 Task:  Click on Golf Select Pick Sheet First name James Last name Lee and  Email softage.7@softage.net Group 1 Scottie Scheffler Group 2 Matthew Fitzpatrick Bonus Golfer Matthew Fitzpatrick Group 3 Sungjae Im Group 4 Hideki Matsuyama #1 Golfer For The Week Hideki Matsuyama Tie-Breaker Score 0 Submit pick sheet
Action: Mouse moved to (466, 341)
Screenshot: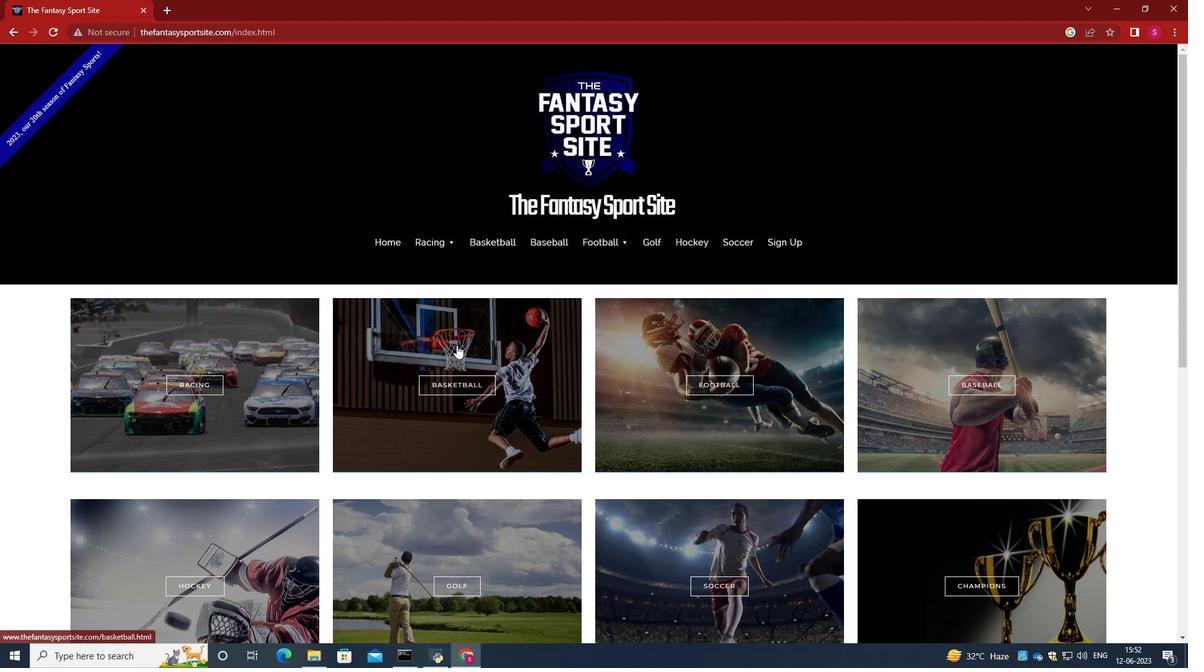 
Action: Mouse scrolled (466, 341) with delta (0, 0)
Screenshot: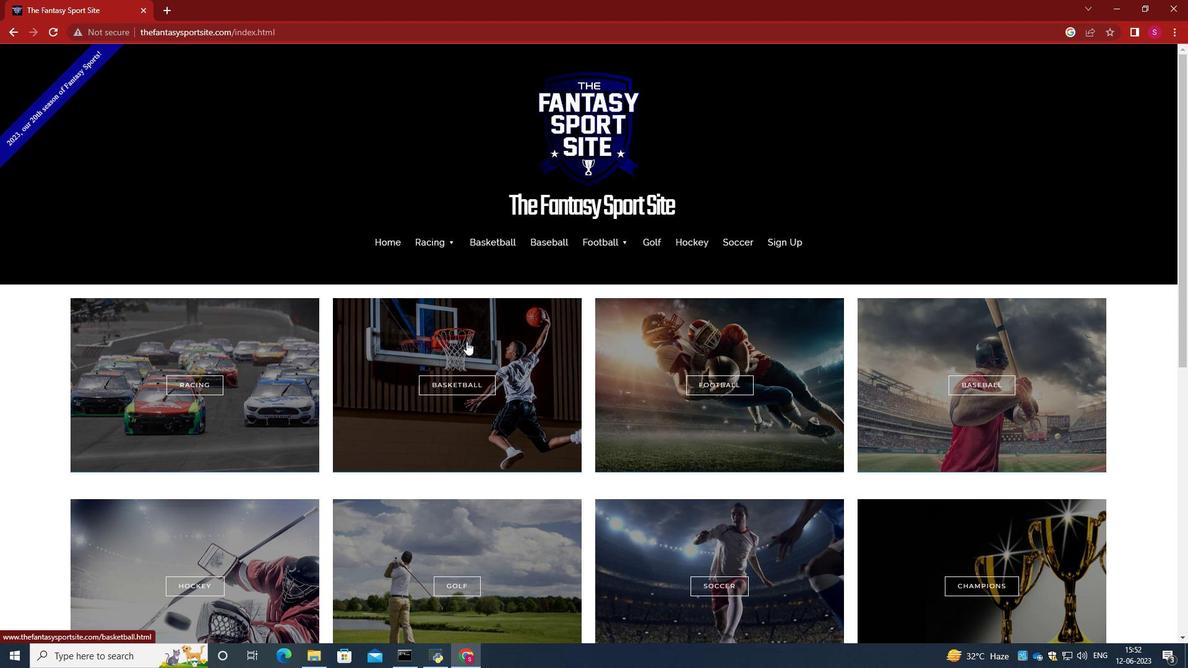 
Action: Mouse moved to (466, 341)
Screenshot: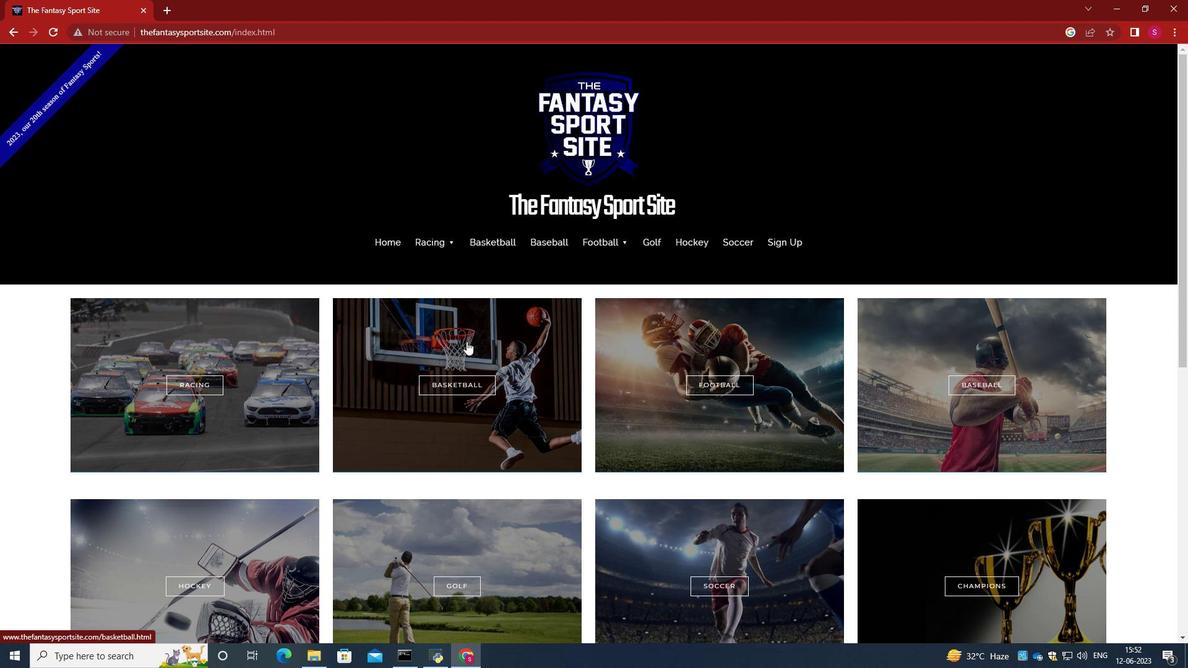 
Action: Mouse scrolled (466, 341) with delta (0, 0)
Screenshot: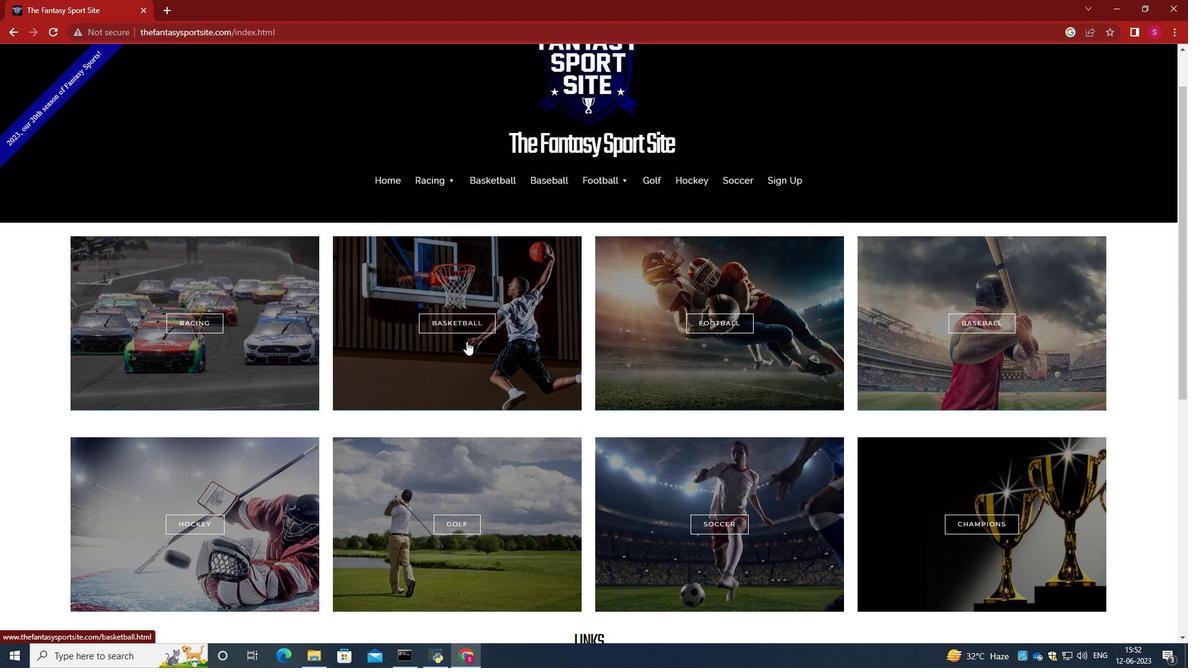 
Action: Mouse scrolled (466, 341) with delta (0, 0)
Screenshot: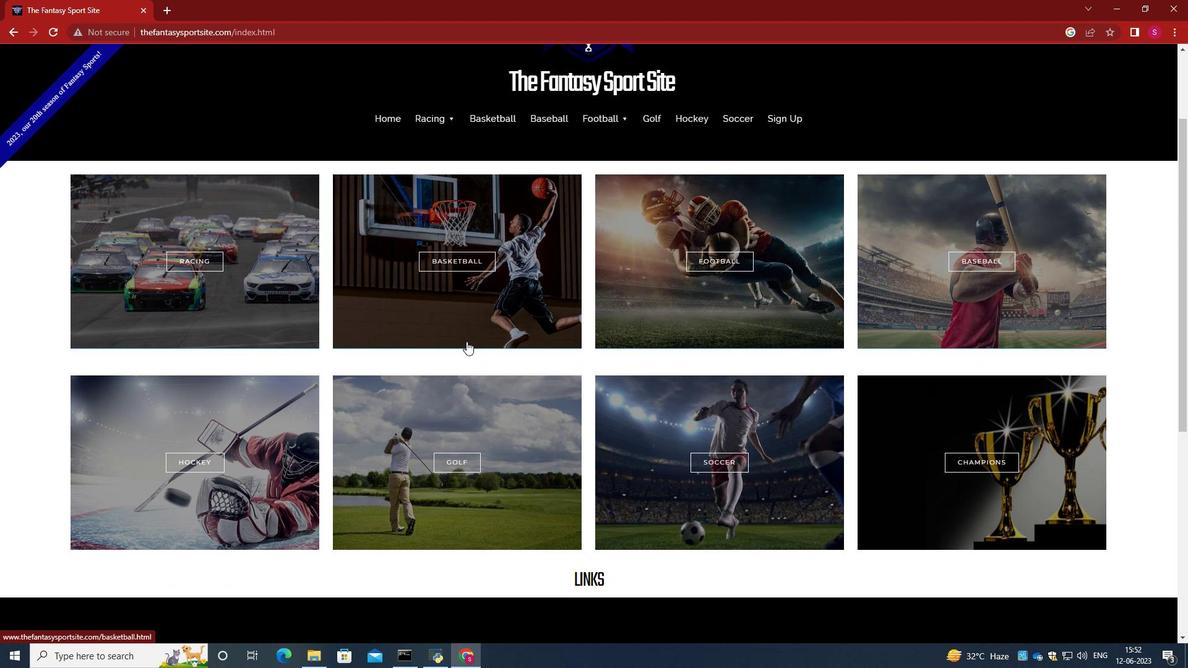 
Action: Mouse moved to (460, 404)
Screenshot: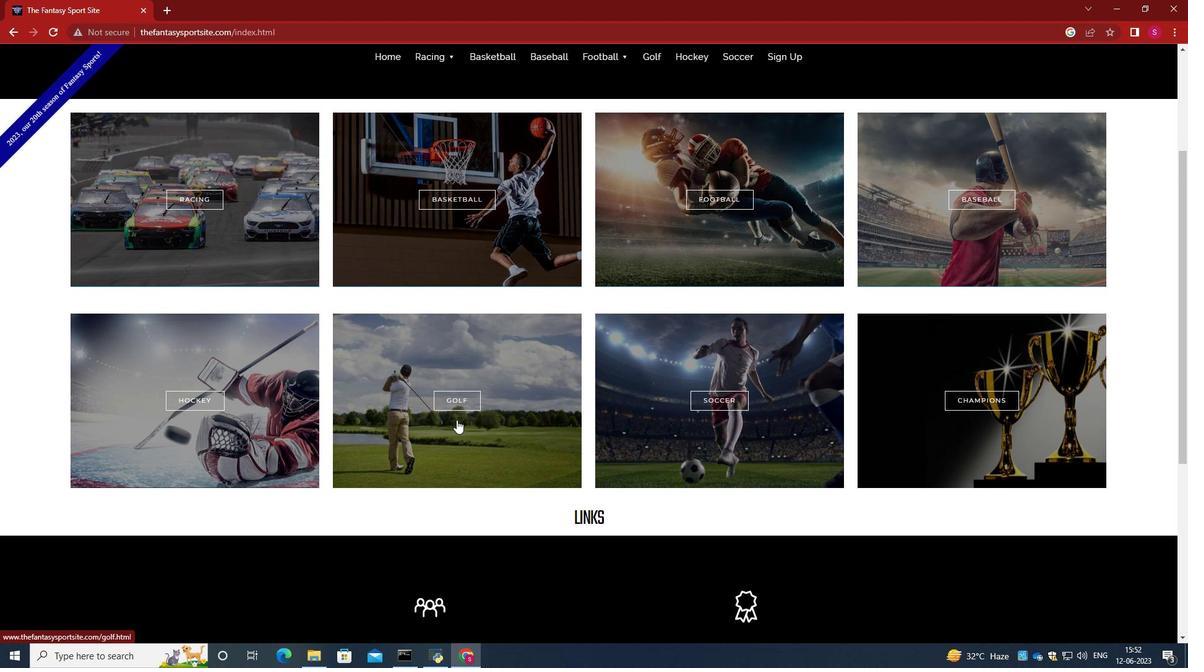 
Action: Mouse pressed left at (460, 404)
Screenshot: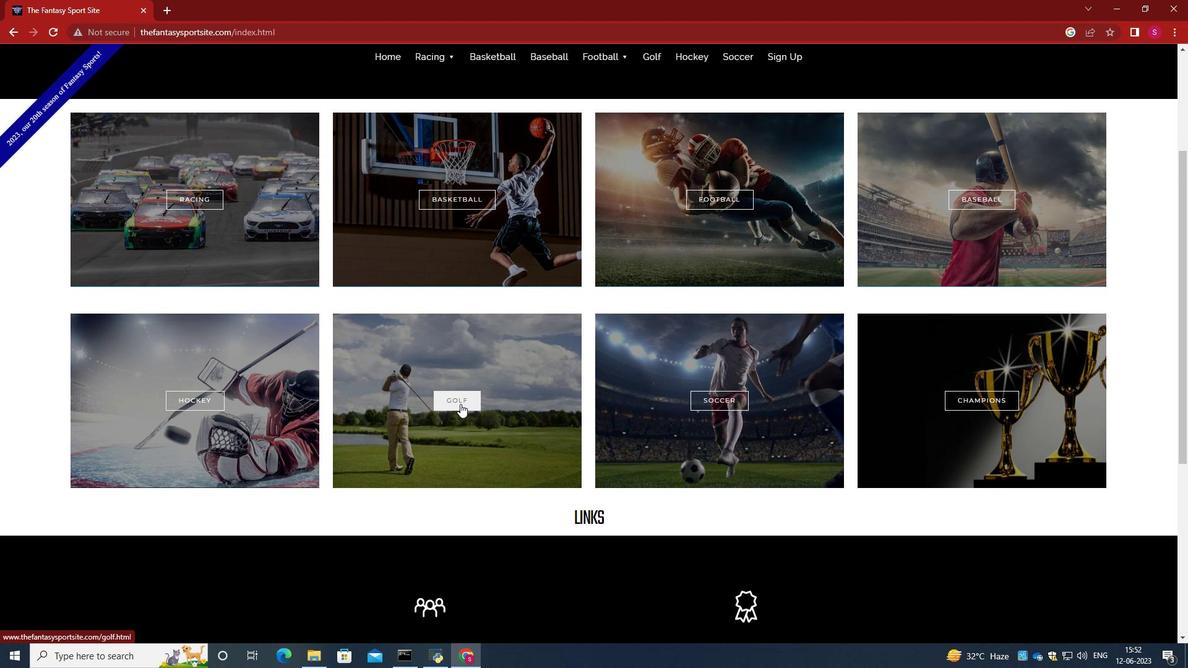 
Action: Mouse moved to (529, 341)
Screenshot: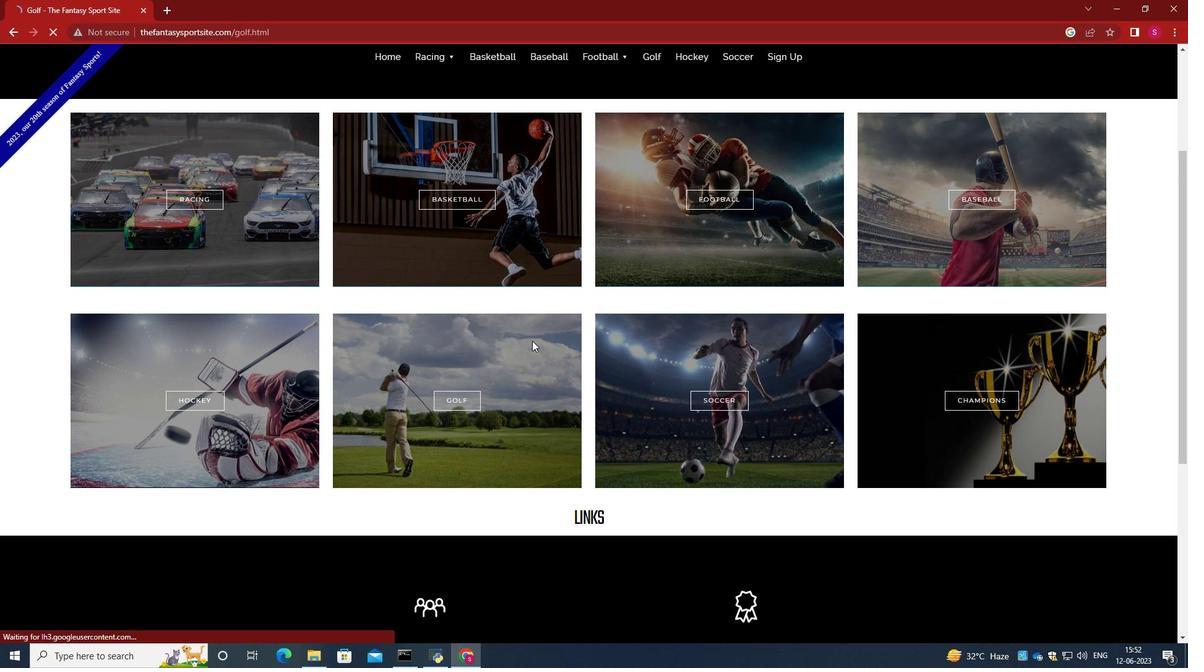 
Action: Mouse scrolled (529, 340) with delta (0, 0)
Screenshot: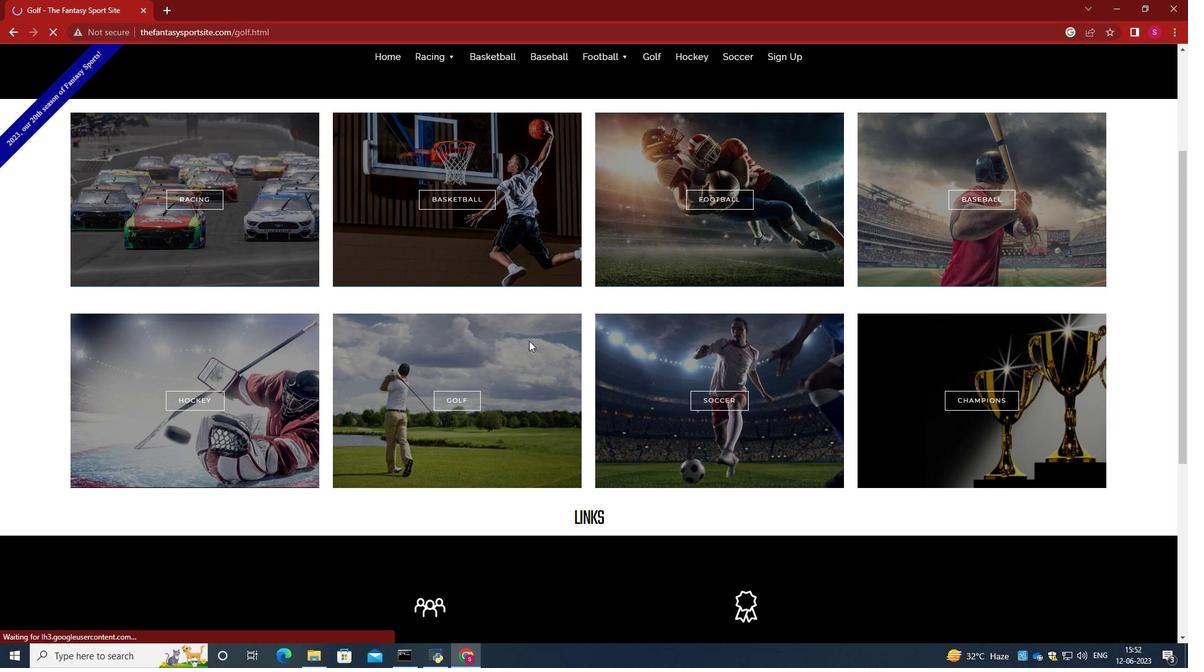 
Action: Mouse scrolled (529, 340) with delta (0, 0)
Screenshot: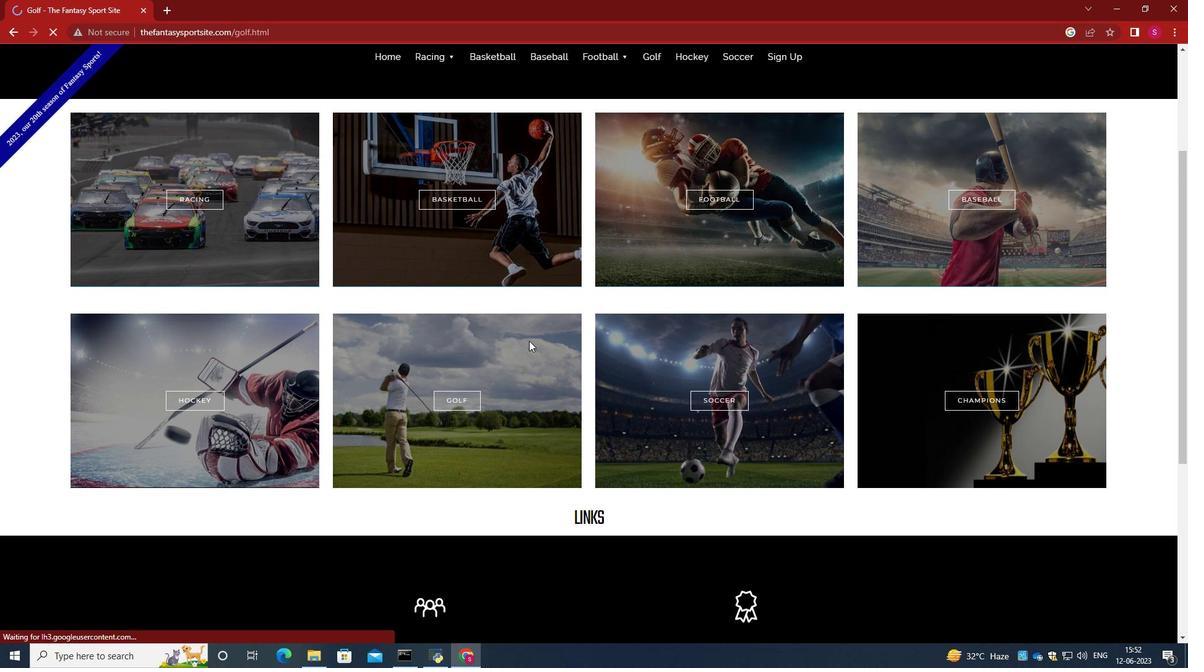 
Action: Mouse moved to (529, 342)
Screenshot: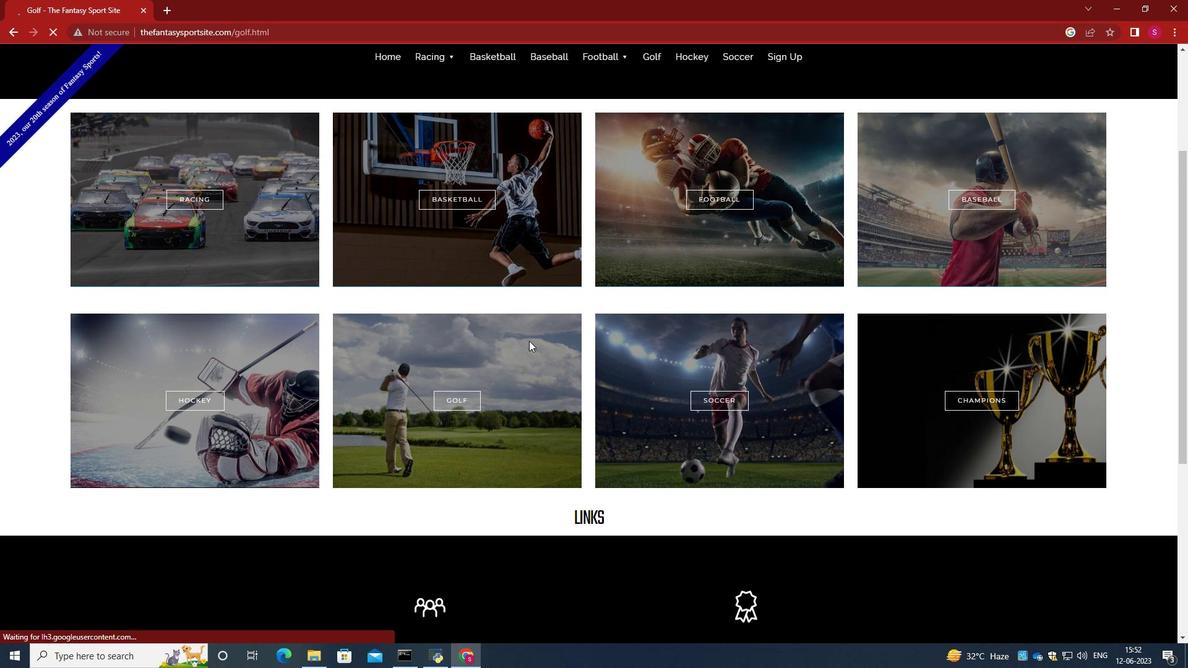
Action: Mouse scrolled (529, 342) with delta (0, 0)
Screenshot: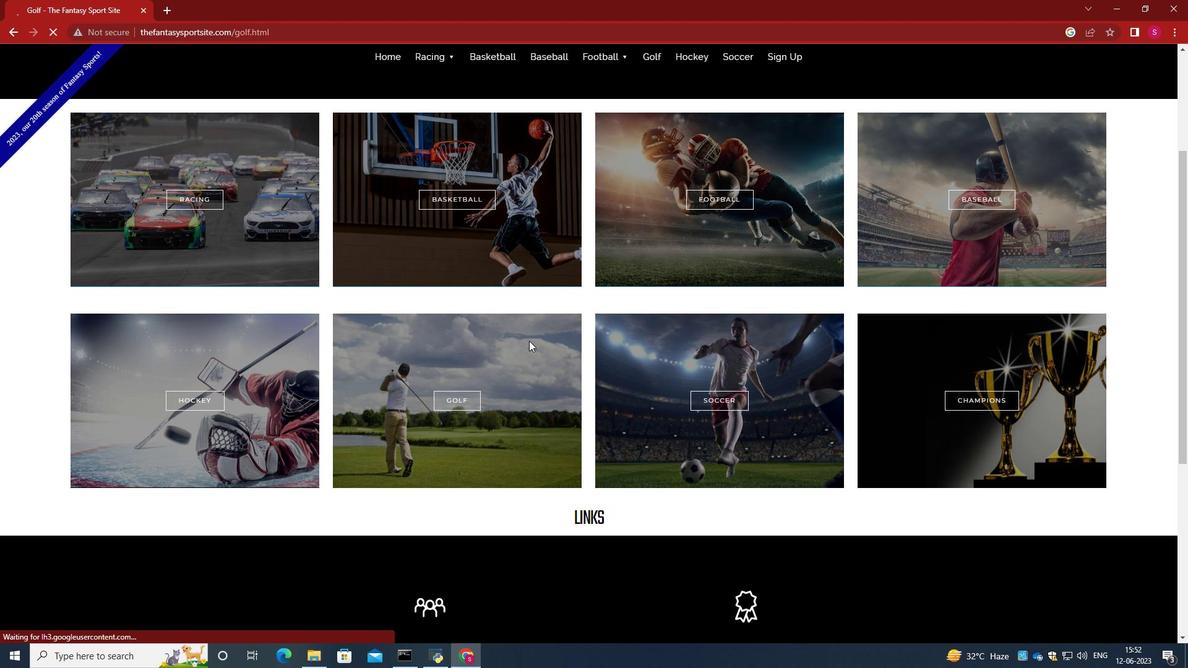 
Action: Mouse scrolled (529, 342) with delta (0, 0)
Screenshot: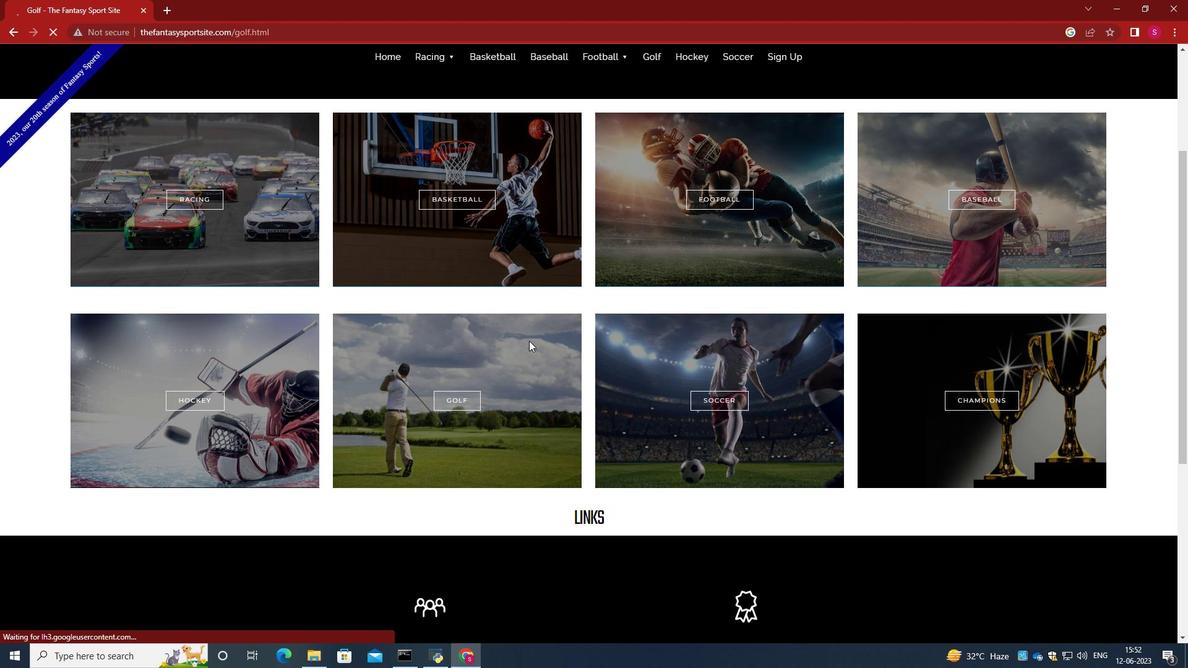 
Action: Mouse scrolled (529, 342) with delta (0, 0)
Screenshot: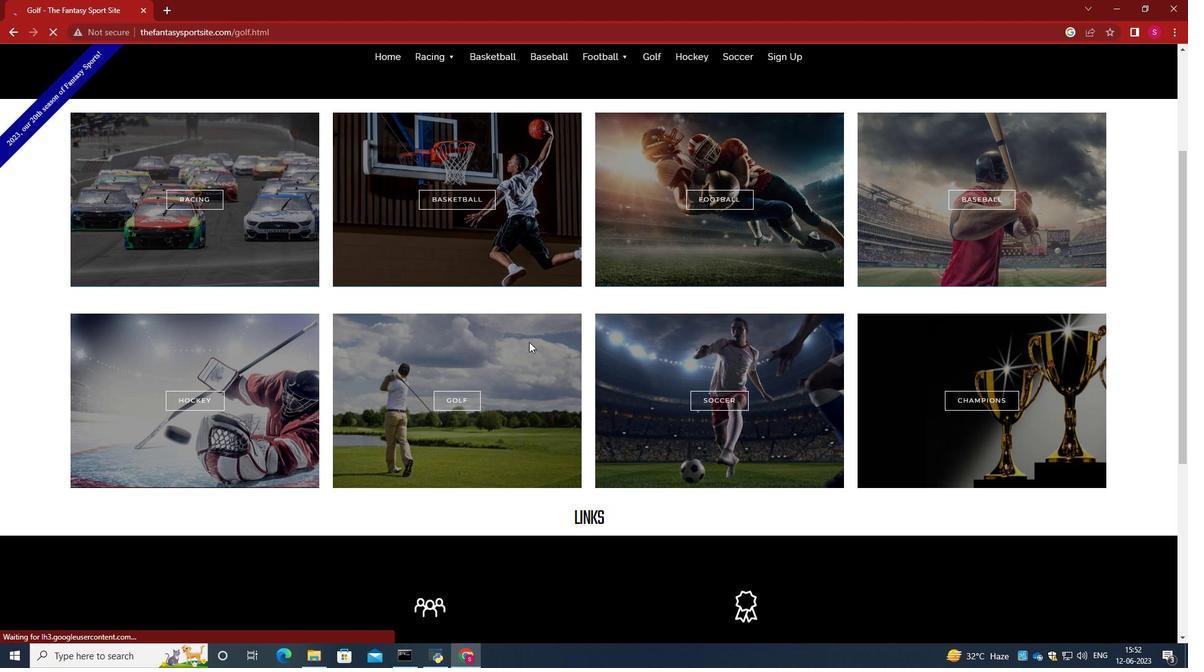 
Action: Mouse moved to (526, 262)
Screenshot: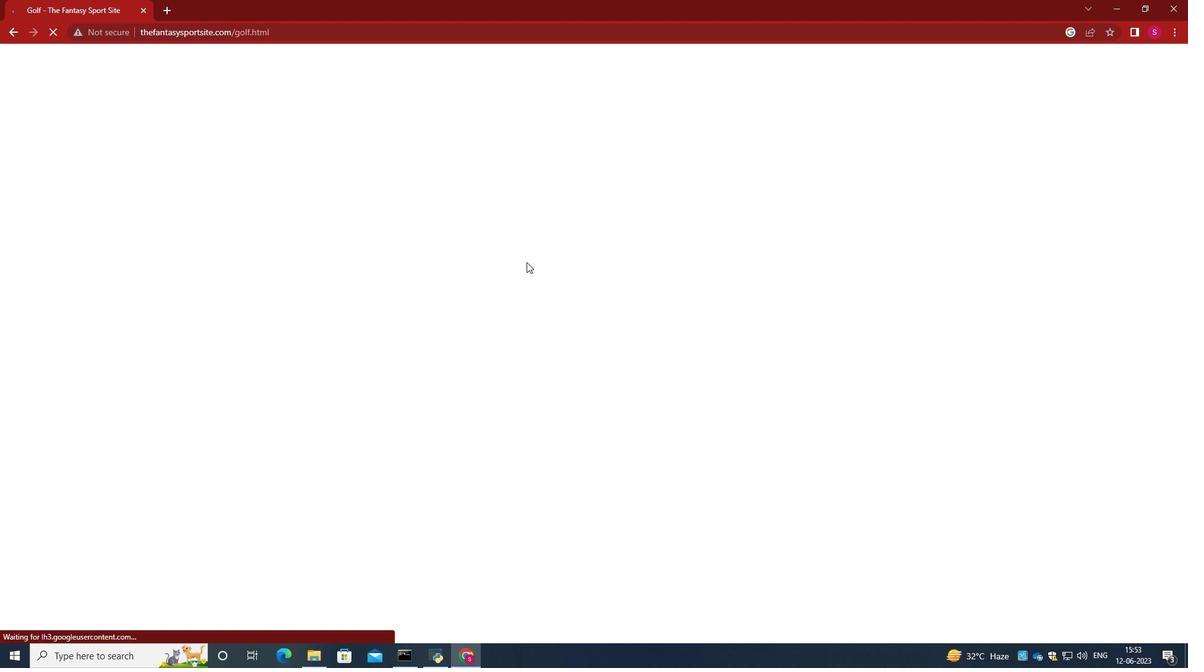 
Action: Mouse scrolled (526, 261) with delta (0, 0)
Screenshot: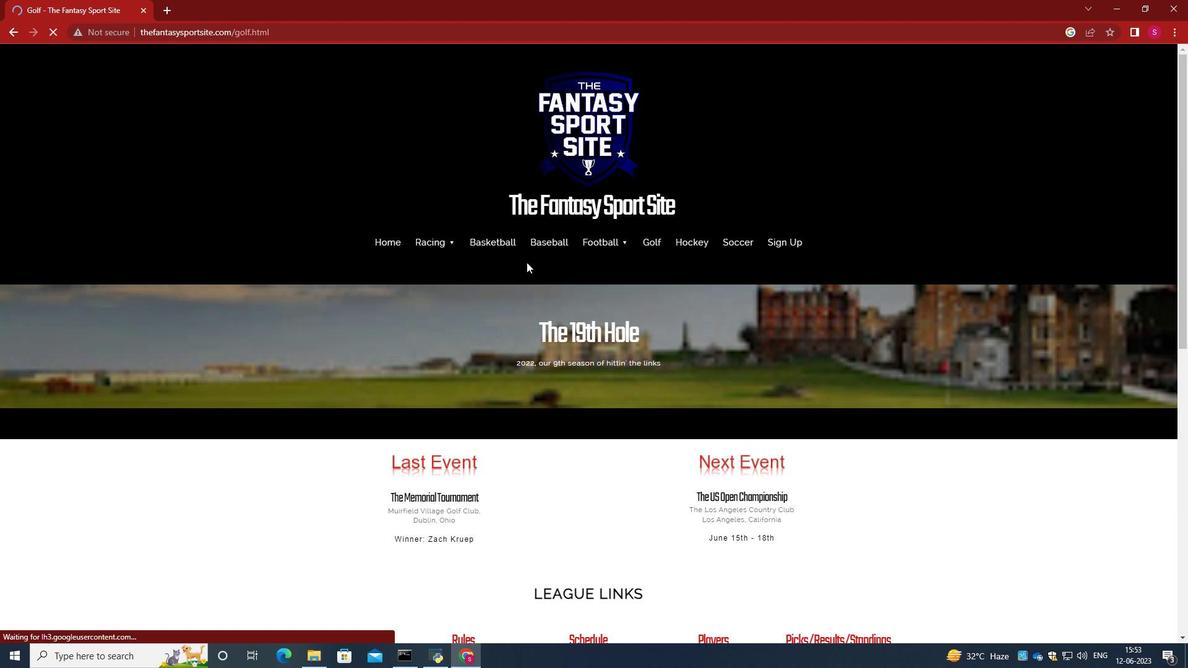 
Action: Mouse scrolled (526, 261) with delta (0, 0)
Screenshot: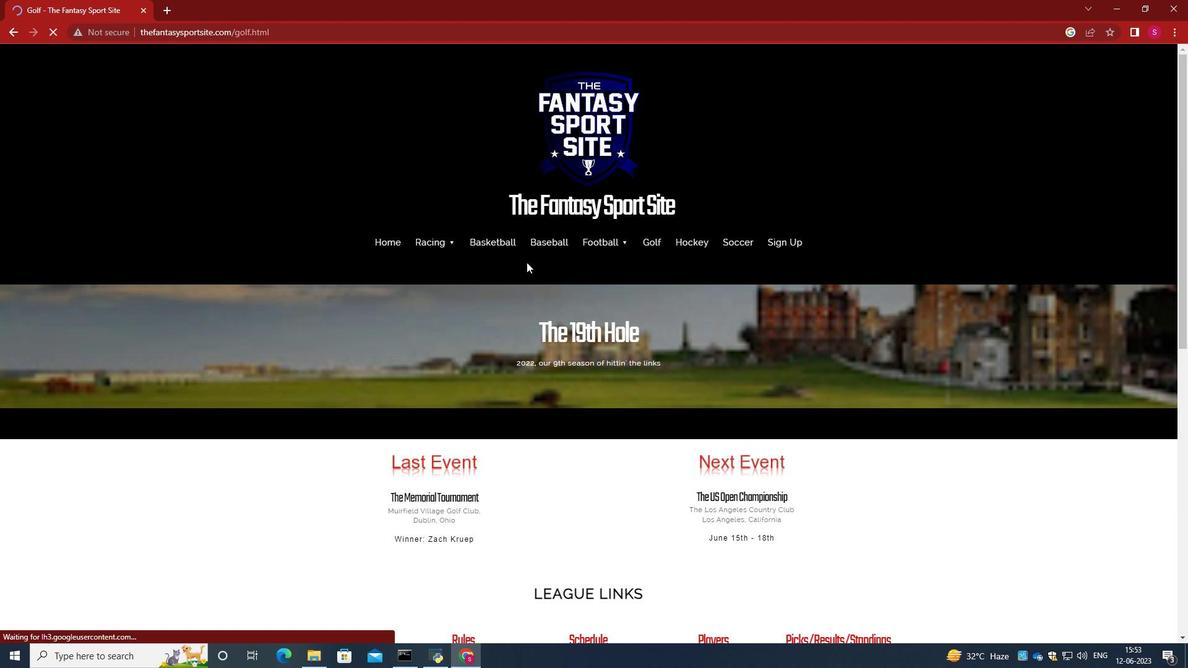 
Action: Mouse scrolled (526, 261) with delta (0, 0)
Screenshot: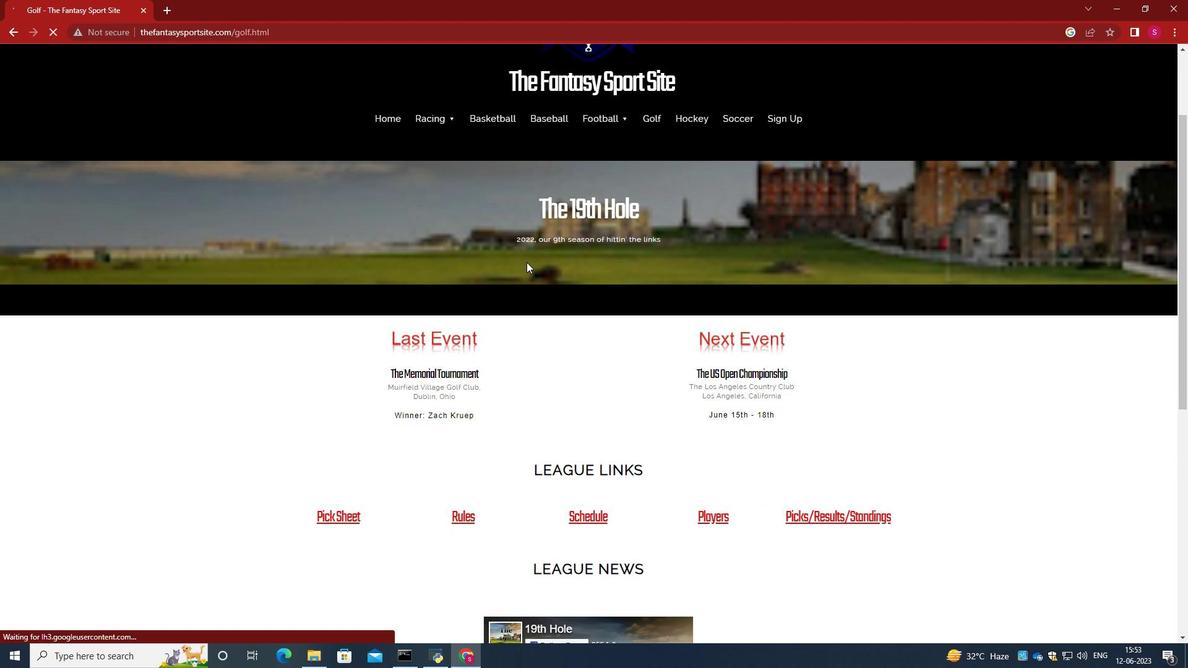 
Action: Mouse scrolled (526, 261) with delta (0, 0)
Screenshot: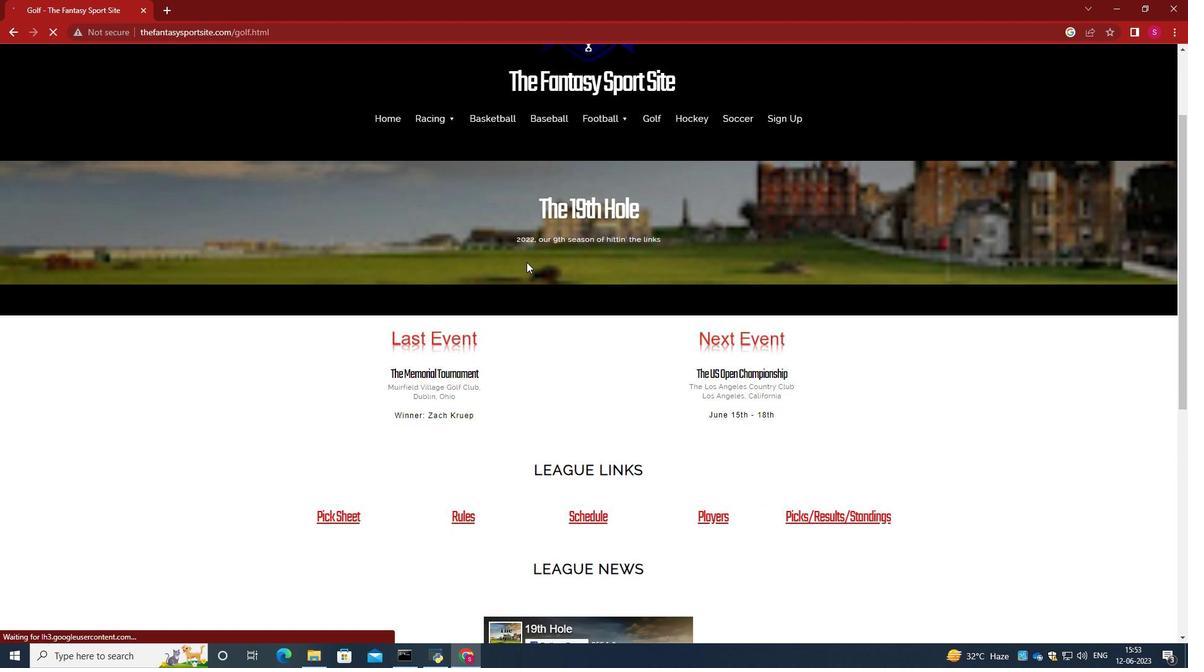 
Action: Mouse scrolled (526, 261) with delta (0, 0)
Screenshot: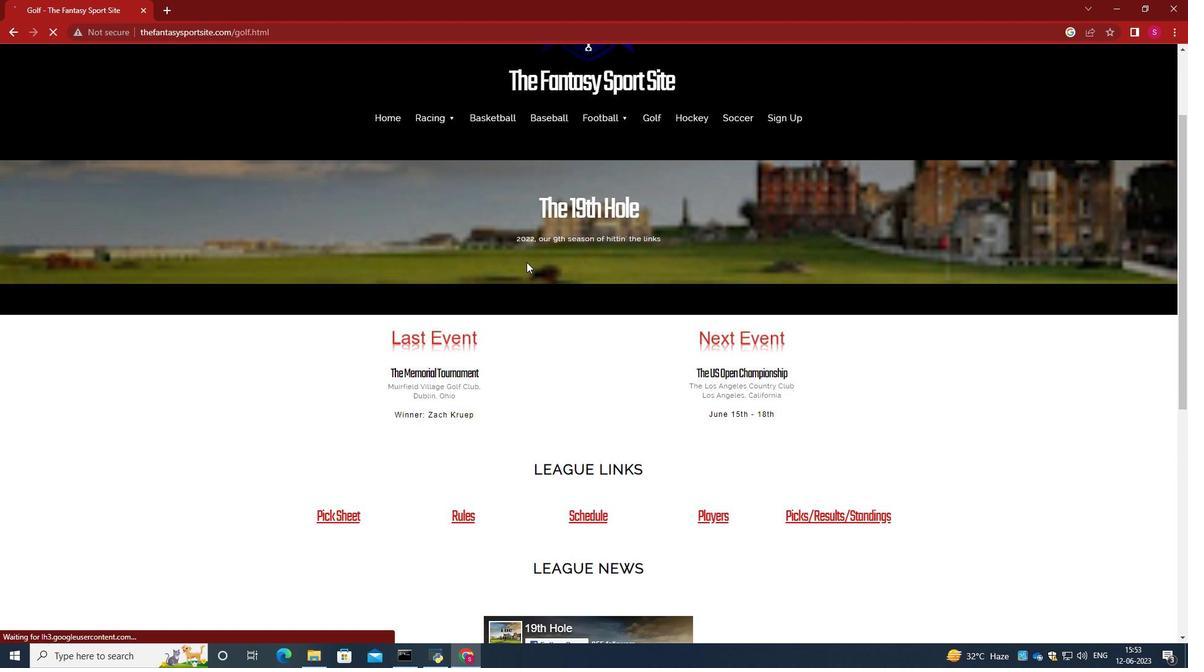 
Action: Mouse scrolled (526, 261) with delta (0, 0)
Screenshot: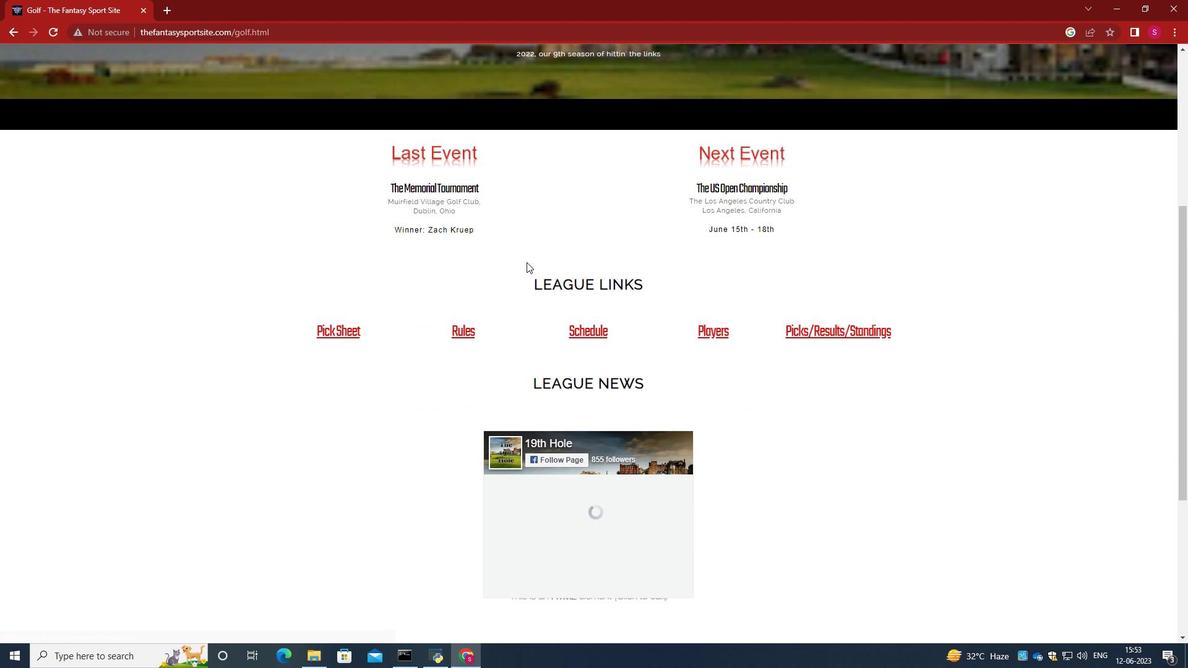 
Action: Mouse scrolled (526, 261) with delta (0, 0)
Screenshot: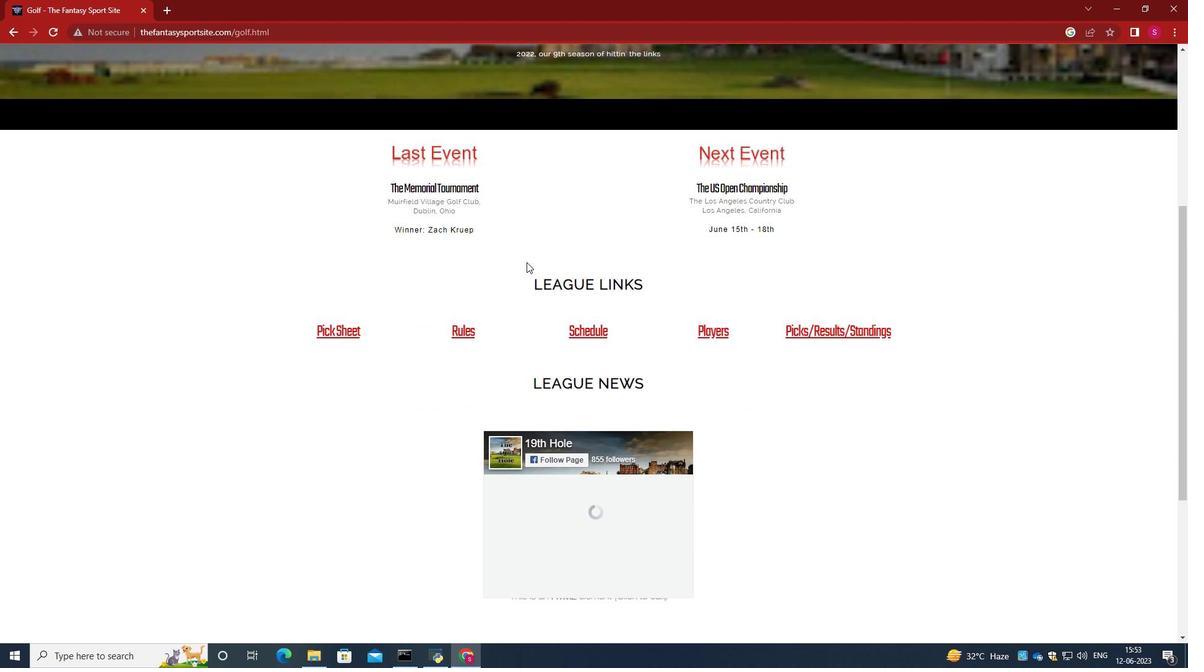 
Action: Mouse moved to (335, 210)
Screenshot: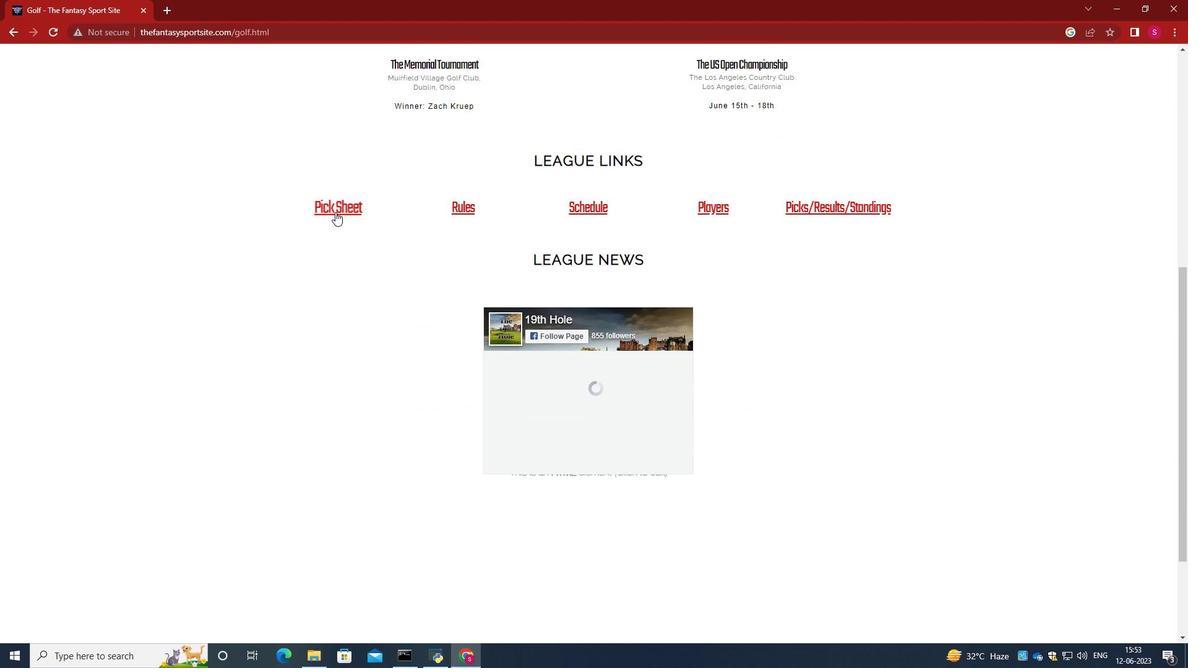 
Action: Mouse pressed left at (335, 210)
Screenshot: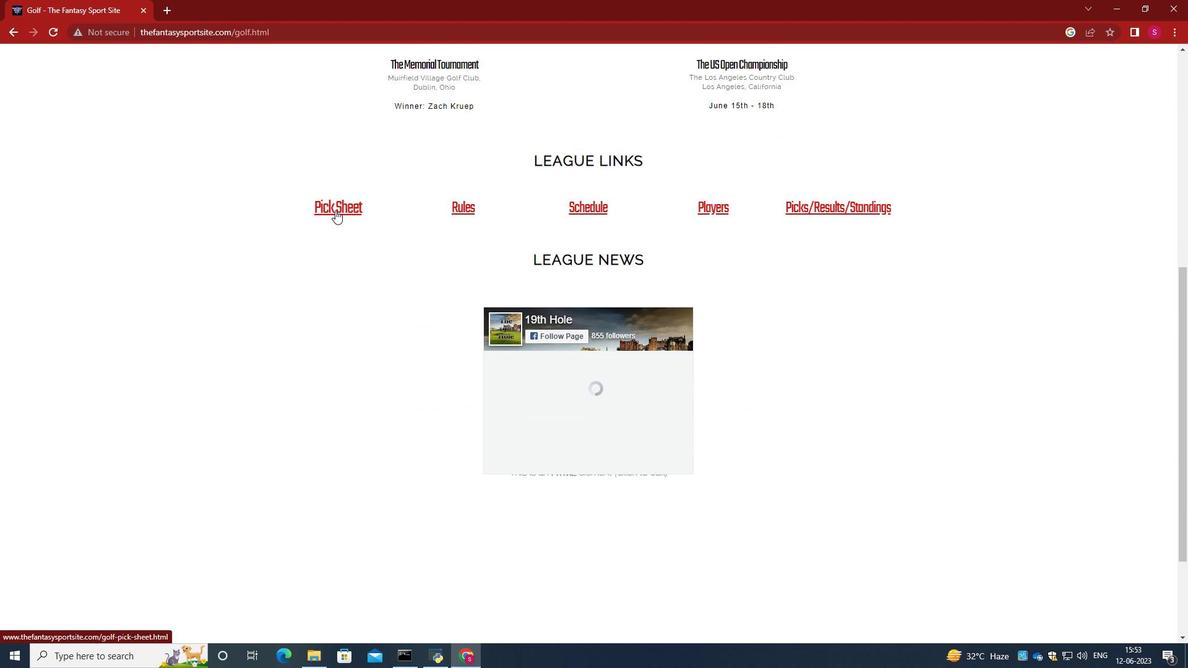 
Action: Mouse moved to (544, 230)
Screenshot: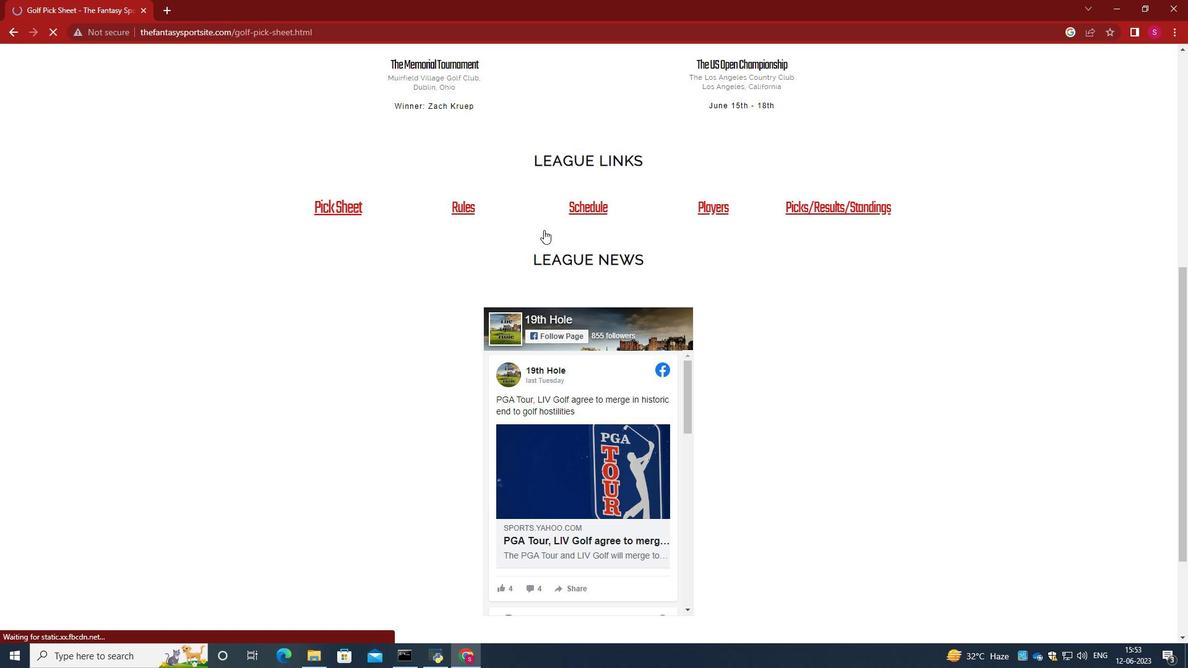 
Action: Mouse scrolled (544, 230) with delta (0, 0)
Screenshot: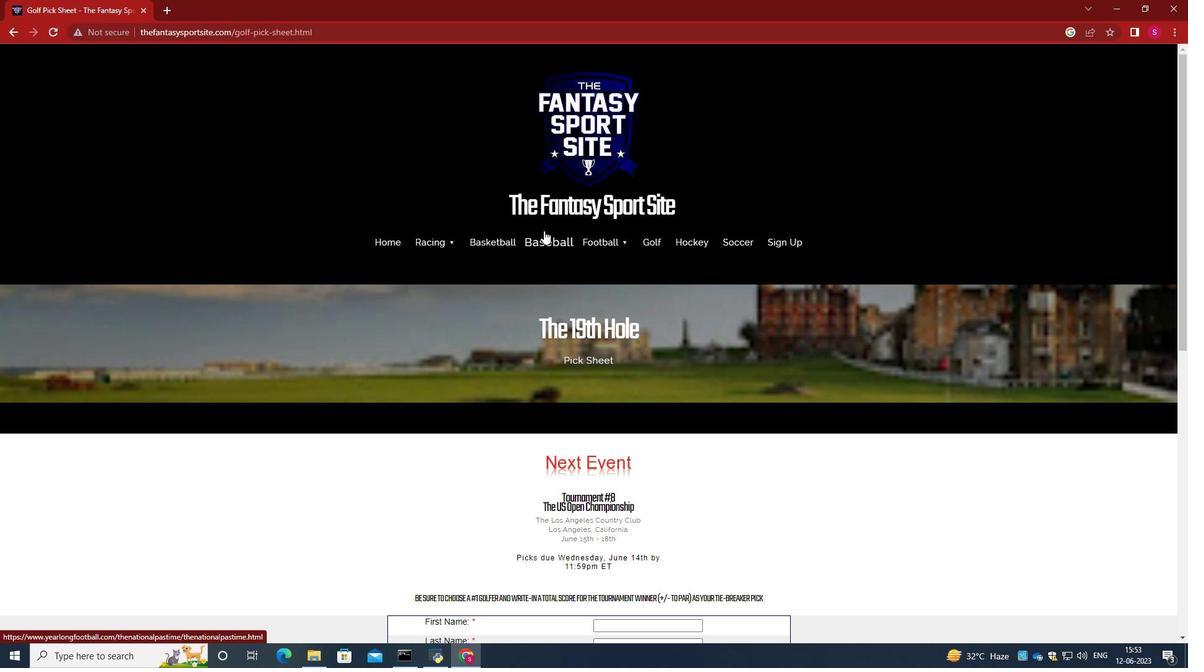 
Action: Mouse scrolled (544, 230) with delta (0, 0)
Screenshot: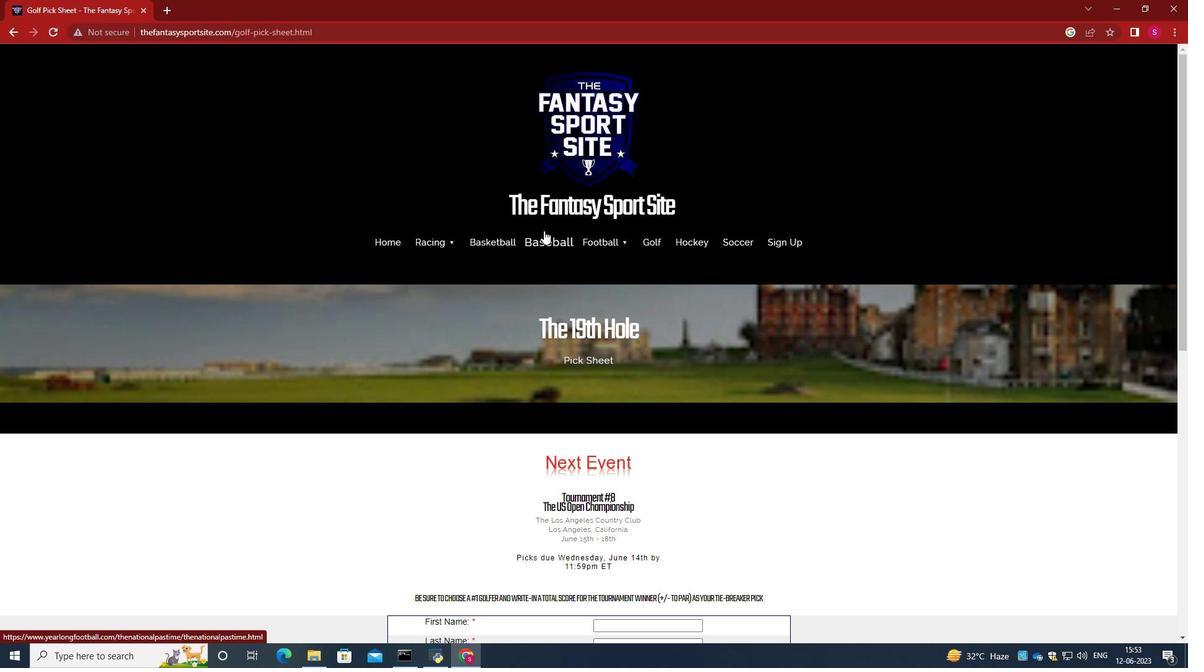 
Action: Mouse scrolled (544, 230) with delta (0, 0)
Screenshot: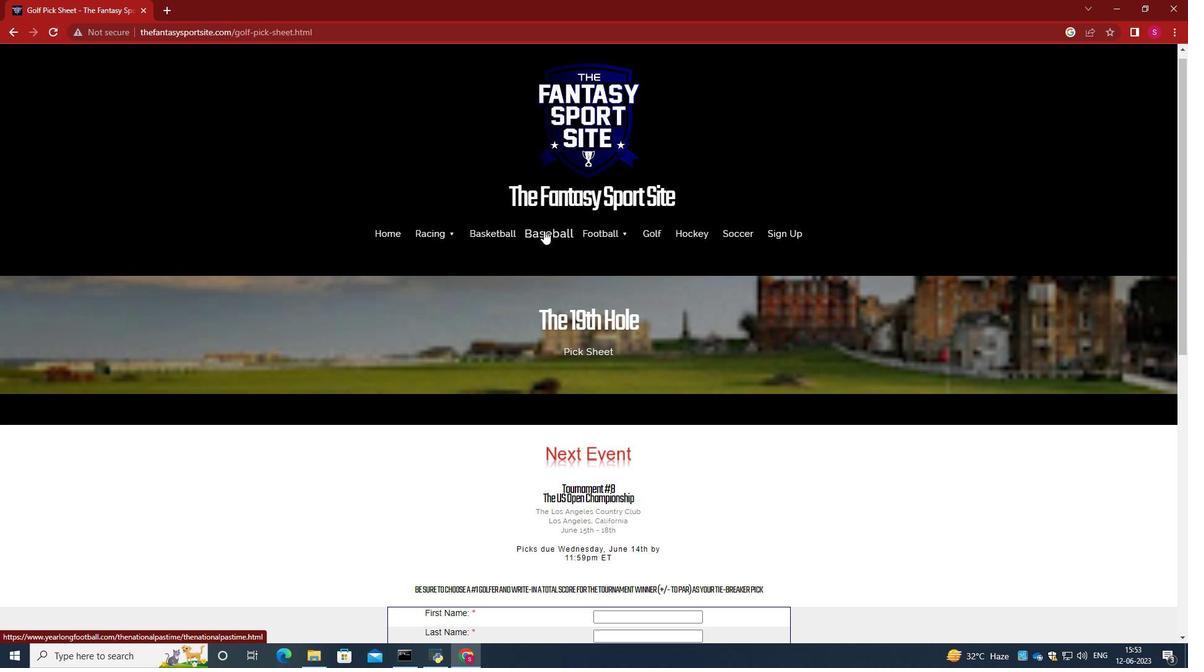 
Action: Mouse scrolled (544, 230) with delta (0, 0)
Screenshot: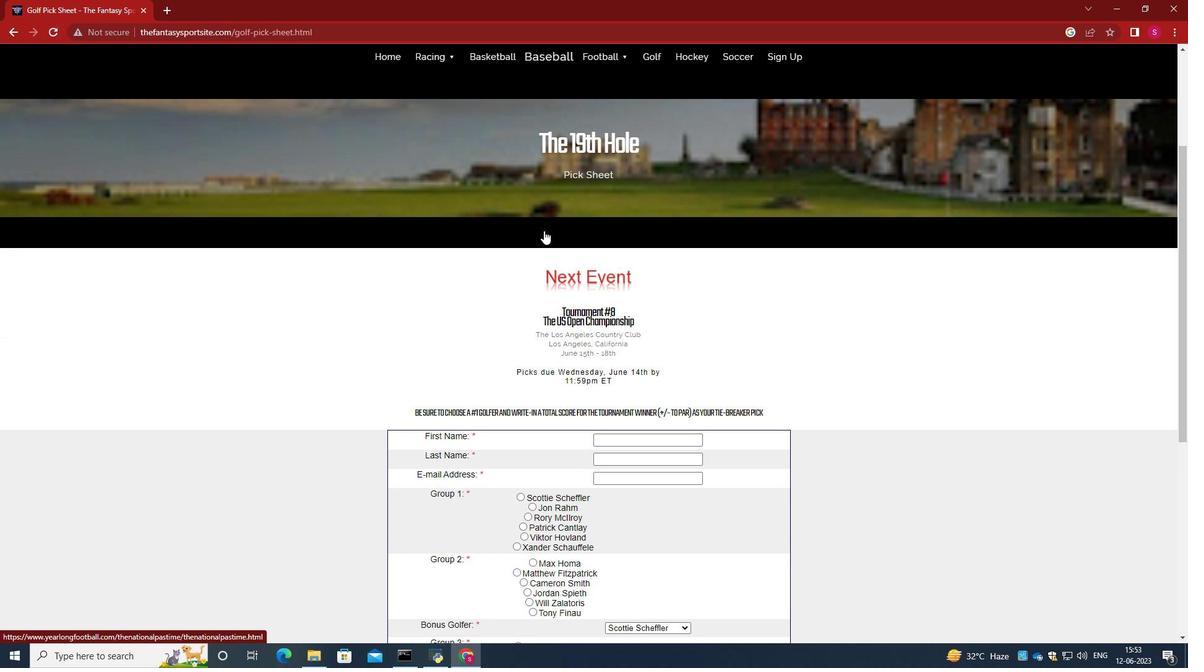 
Action: Mouse scrolled (544, 230) with delta (0, 0)
Screenshot: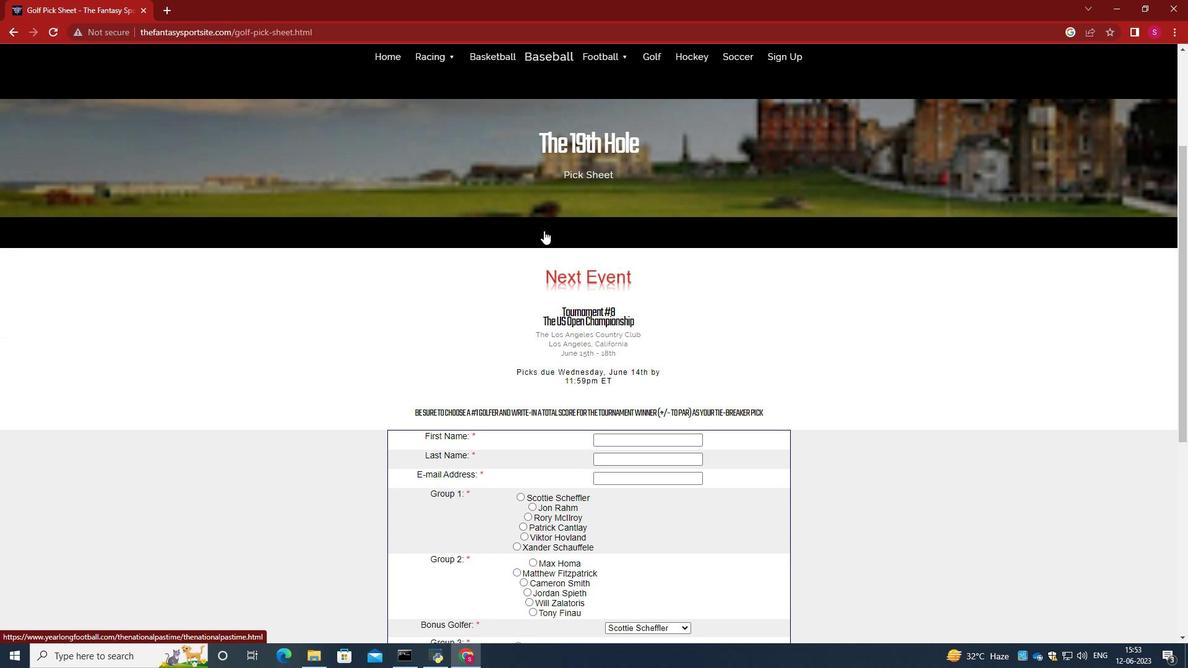 
Action: Mouse moved to (636, 318)
Screenshot: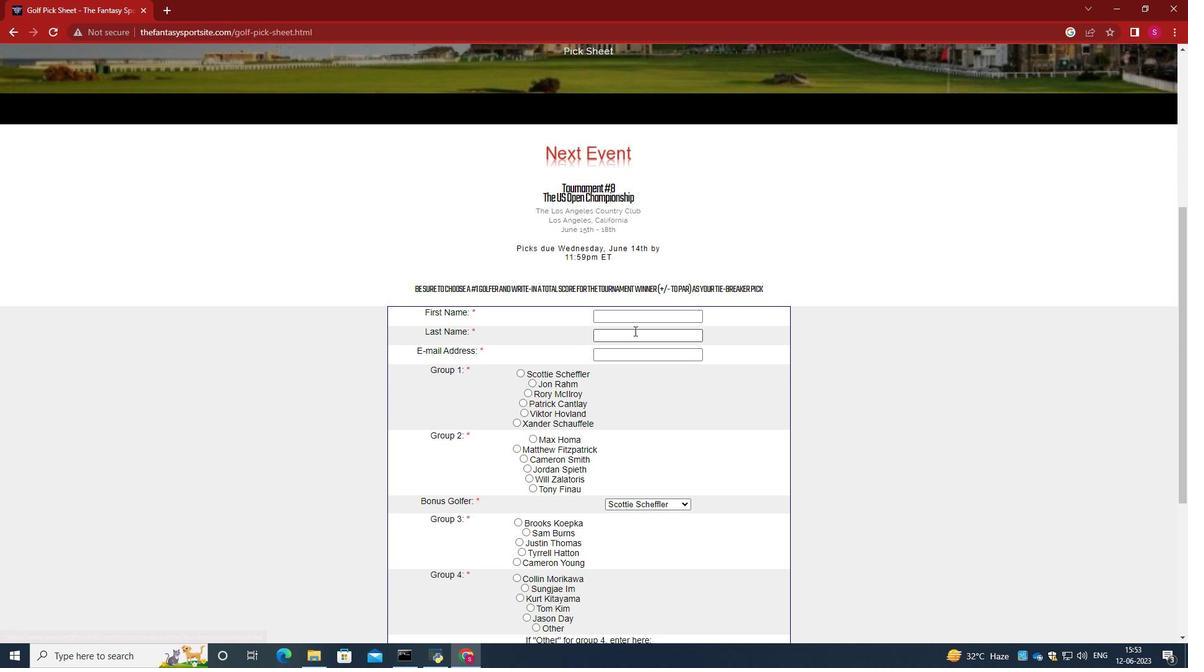 
Action: Mouse pressed left at (636, 318)
Screenshot: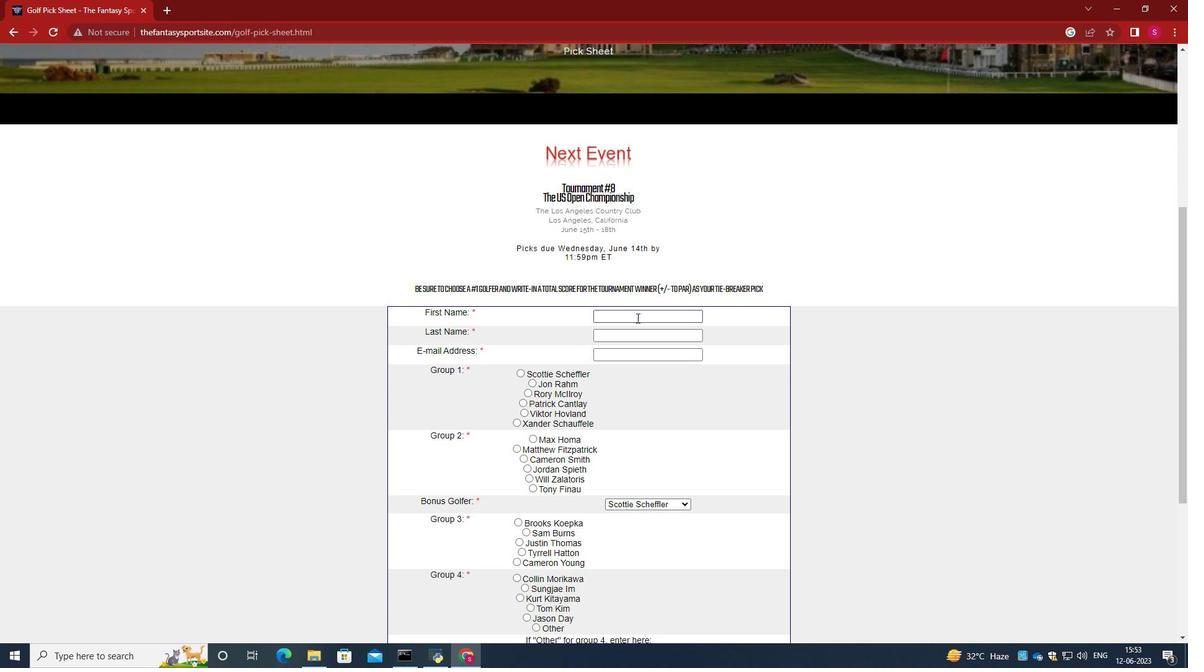 
Action: Key pressed <Key.caps_lock>J<Key.caps_lock>ames<Key.tab><Key.caps_lock>L<Key.caps_lock>ee<Key.tab>softage.7<Key.shift>@softage.net
Screenshot: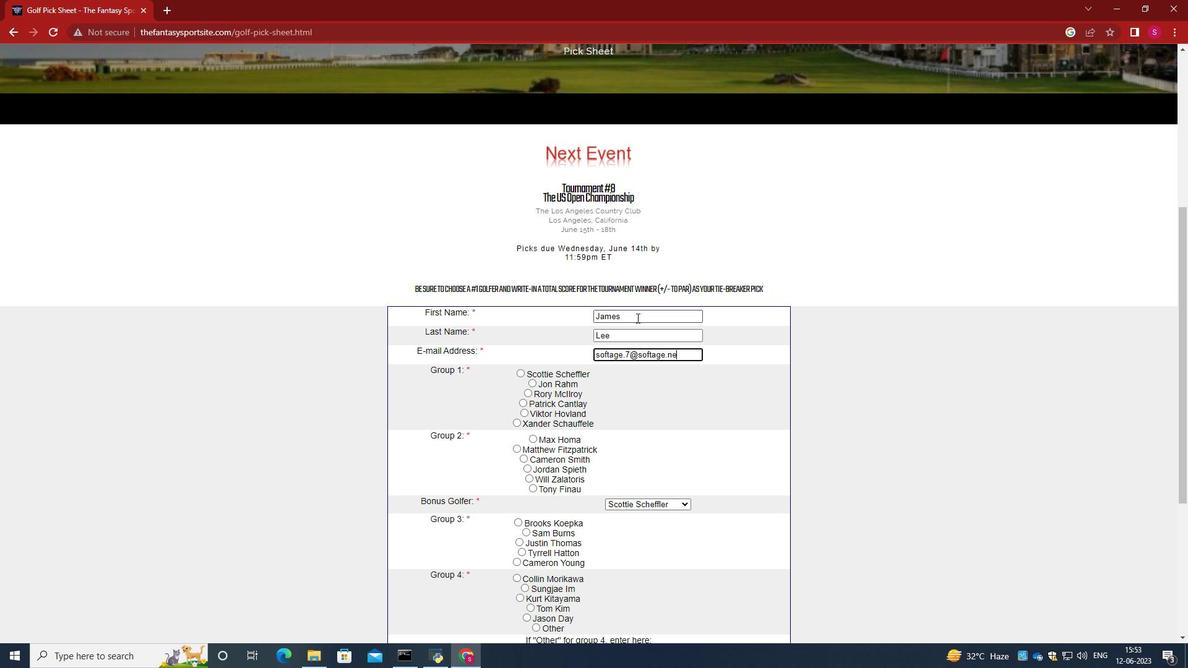 
Action: Mouse moved to (678, 407)
Screenshot: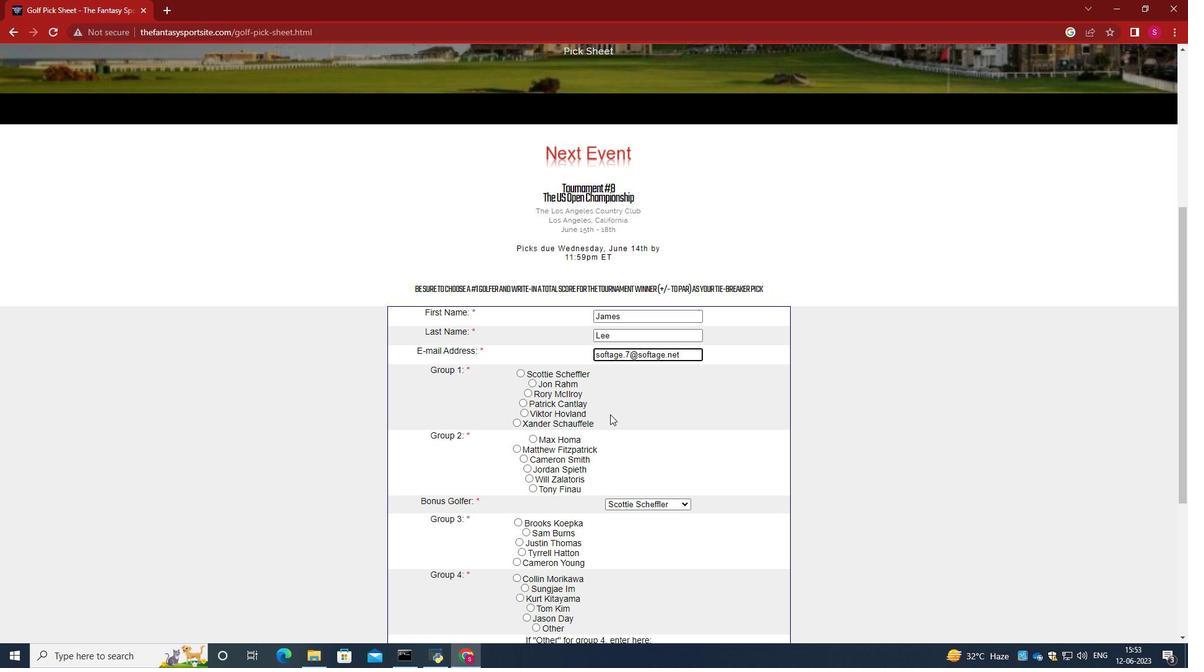 
Action: Mouse pressed left at (678, 407)
Screenshot: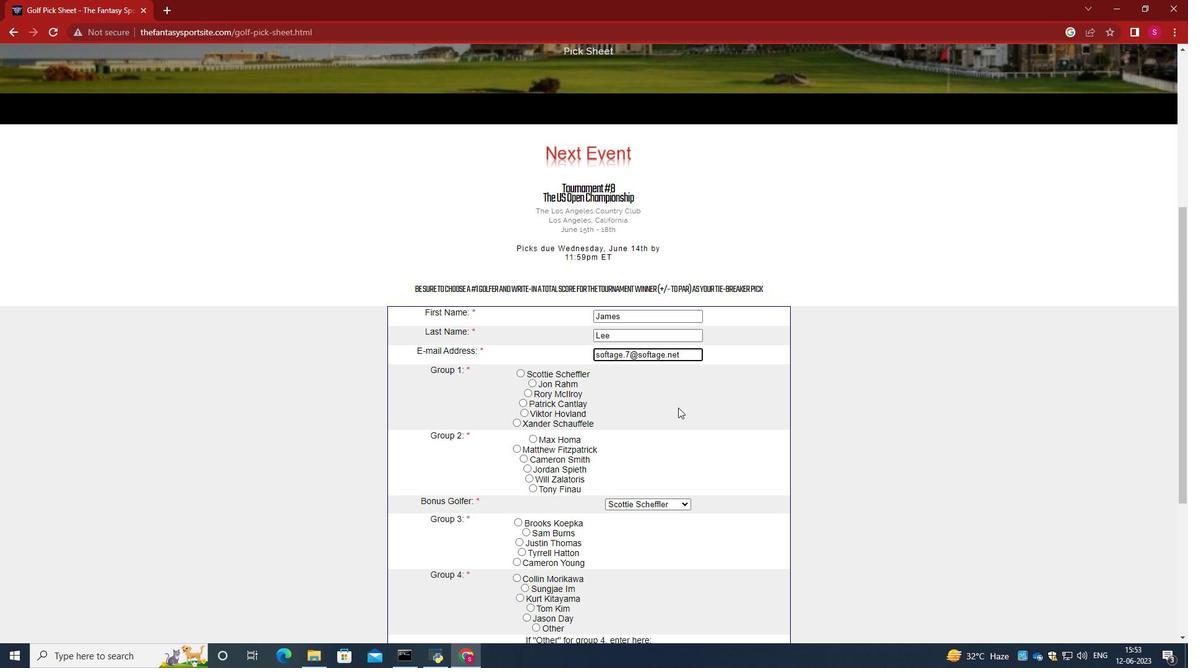 
Action: Mouse moved to (525, 373)
Screenshot: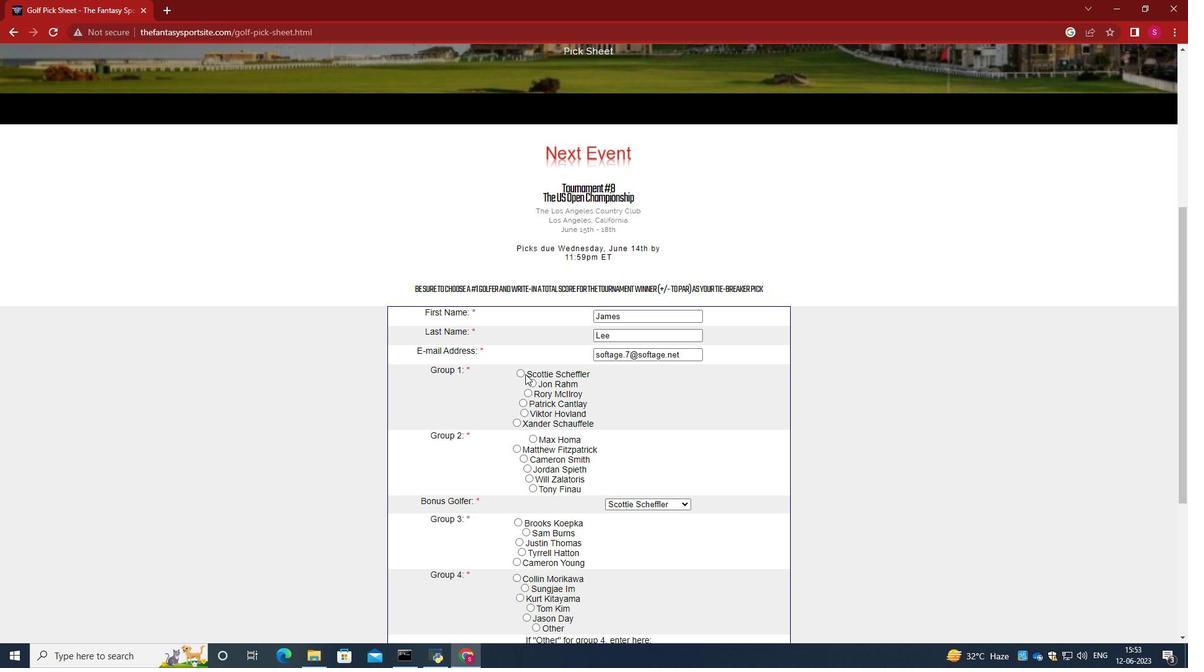 
Action: Mouse pressed left at (525, 373)
Screenshot: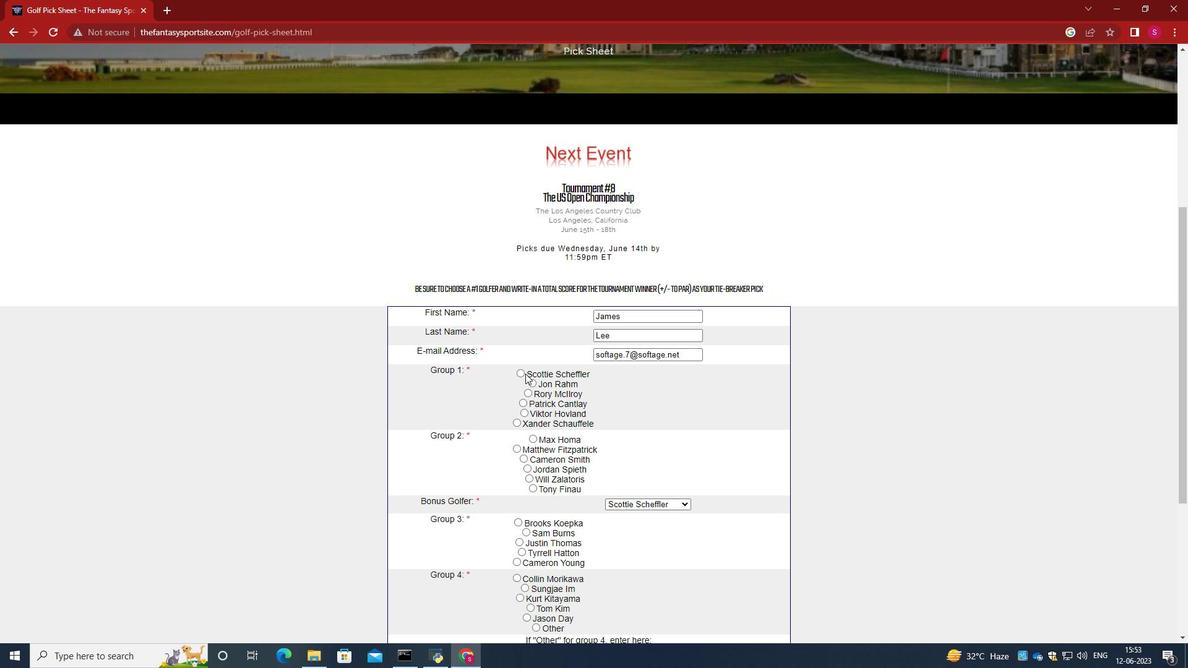 
Action: Mouse moved to (607, 409)
Screenshot: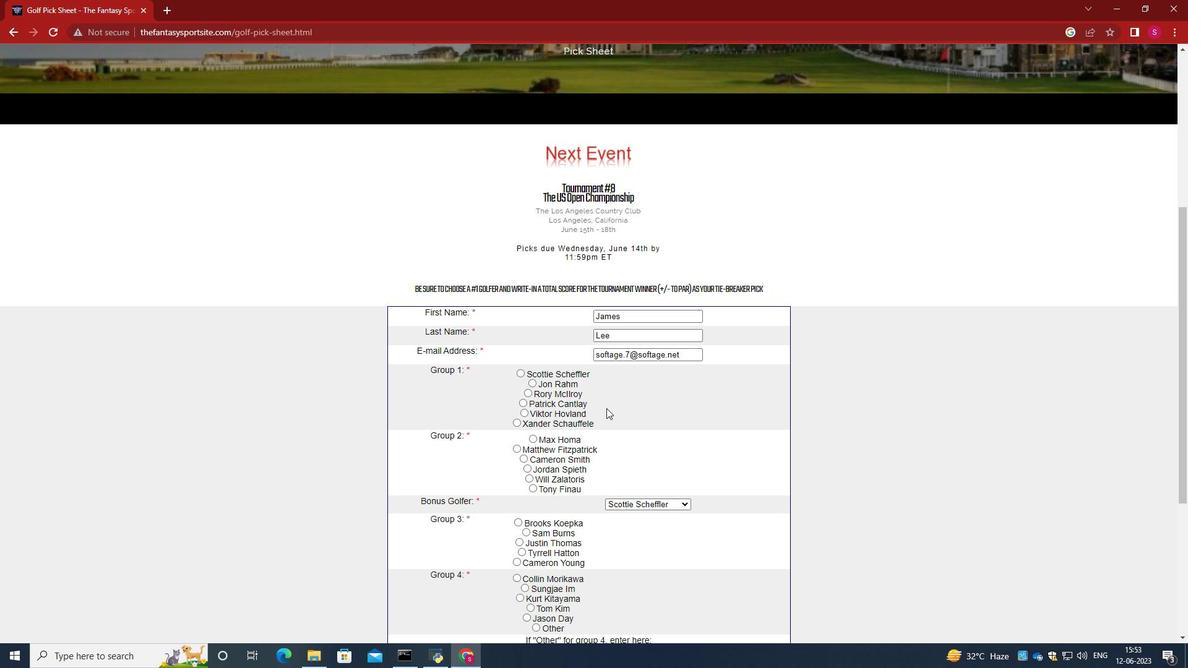 
Action: Mouse scrolled (607, 409) with delta (0, 0)
Screenshot: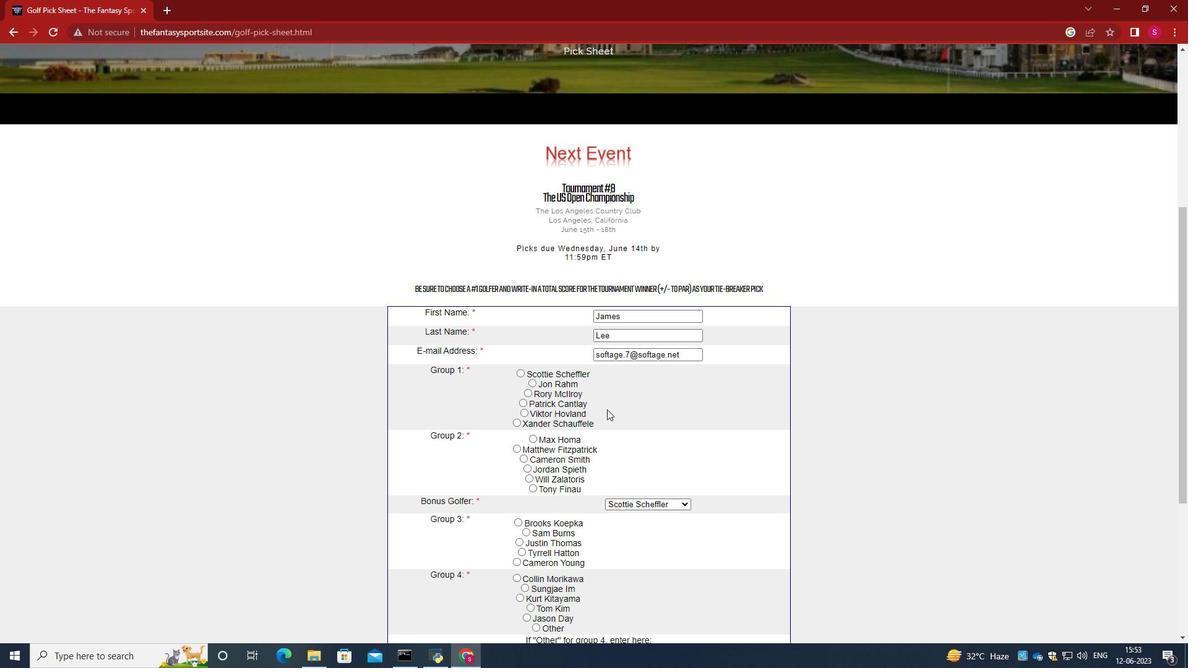 
Action: Mouse moved to (525, 311)
Screenshot: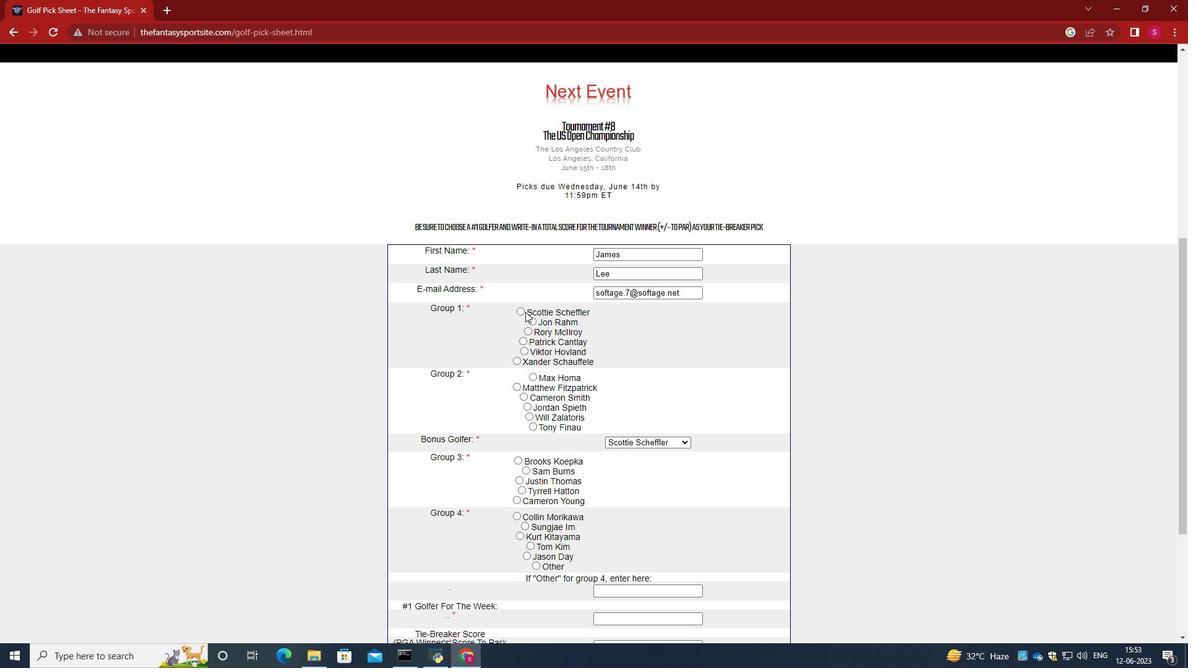
Action: Mouse pressed left at (525, 311)
Screenshot: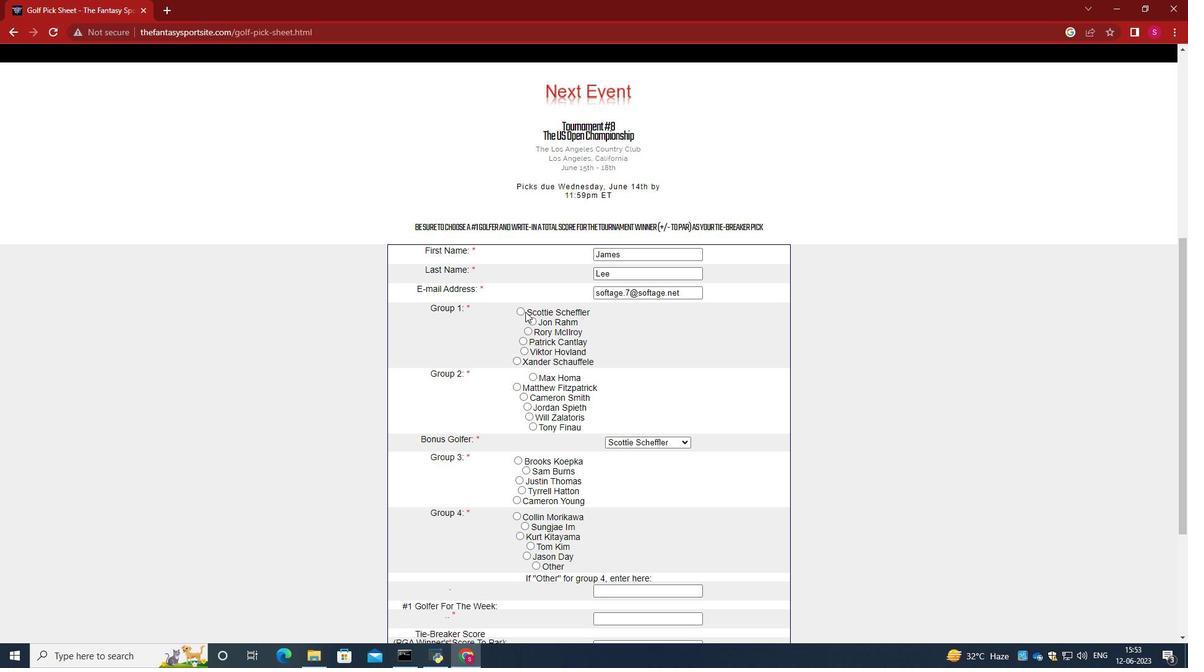
Action: Mouse moved to (520, 308)
Screenshot: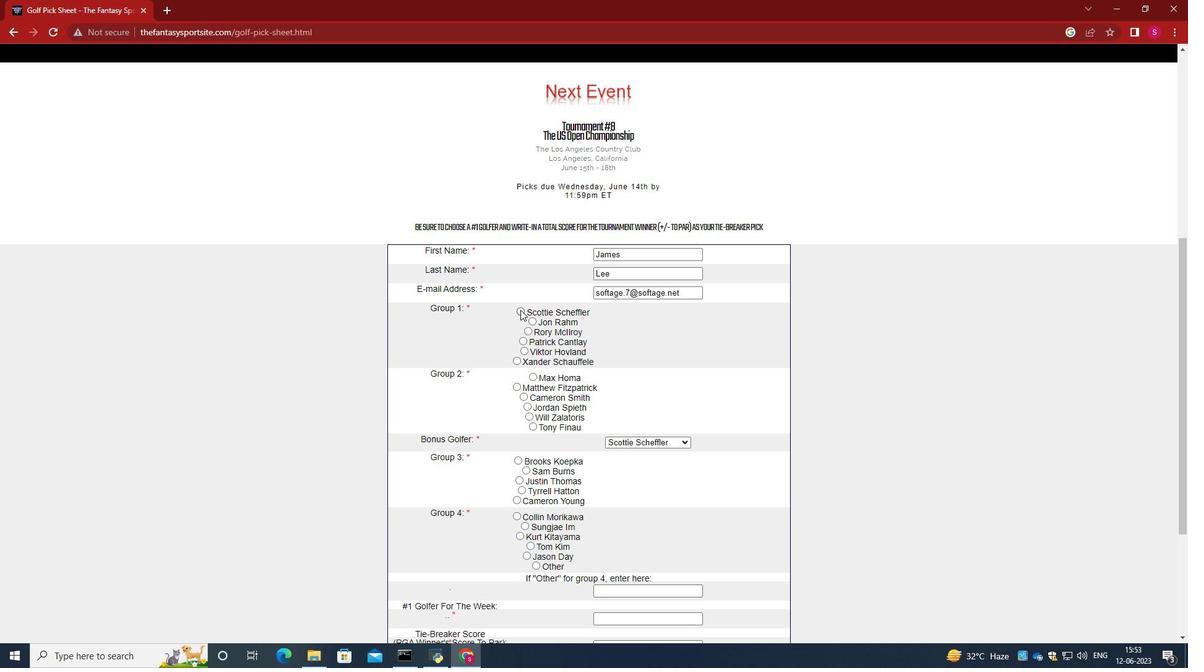 
Action: Mouse pressed left at (520, 308)
Screenshot: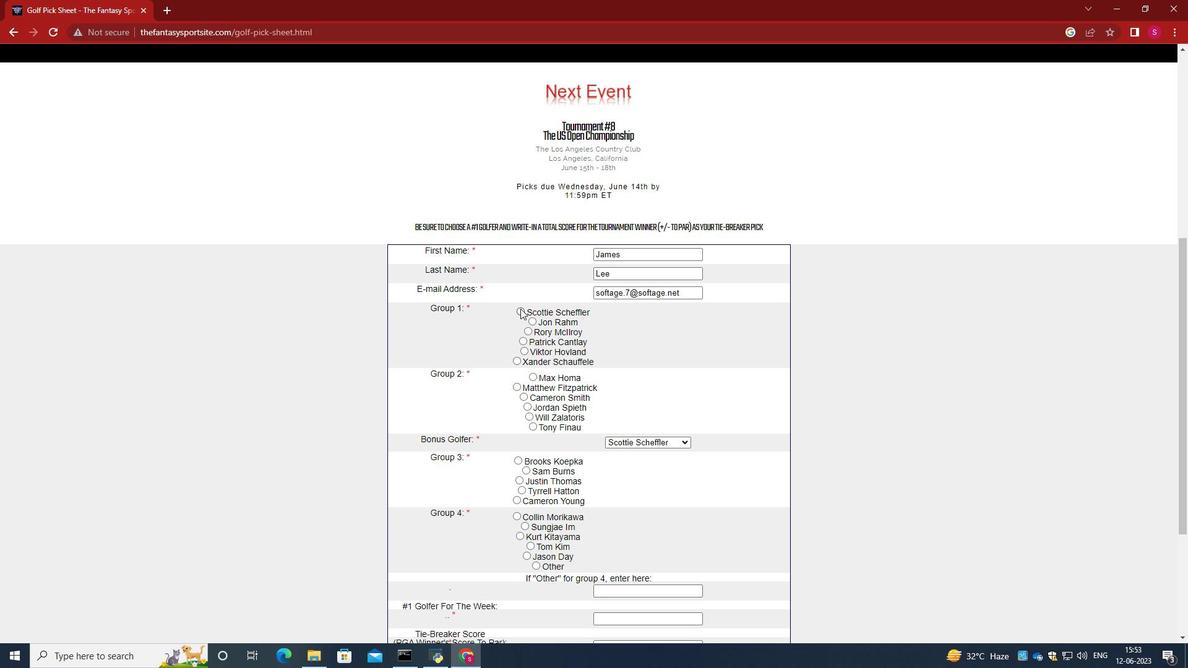 
Action: Mouse moved to (625, 385)
Screenshot: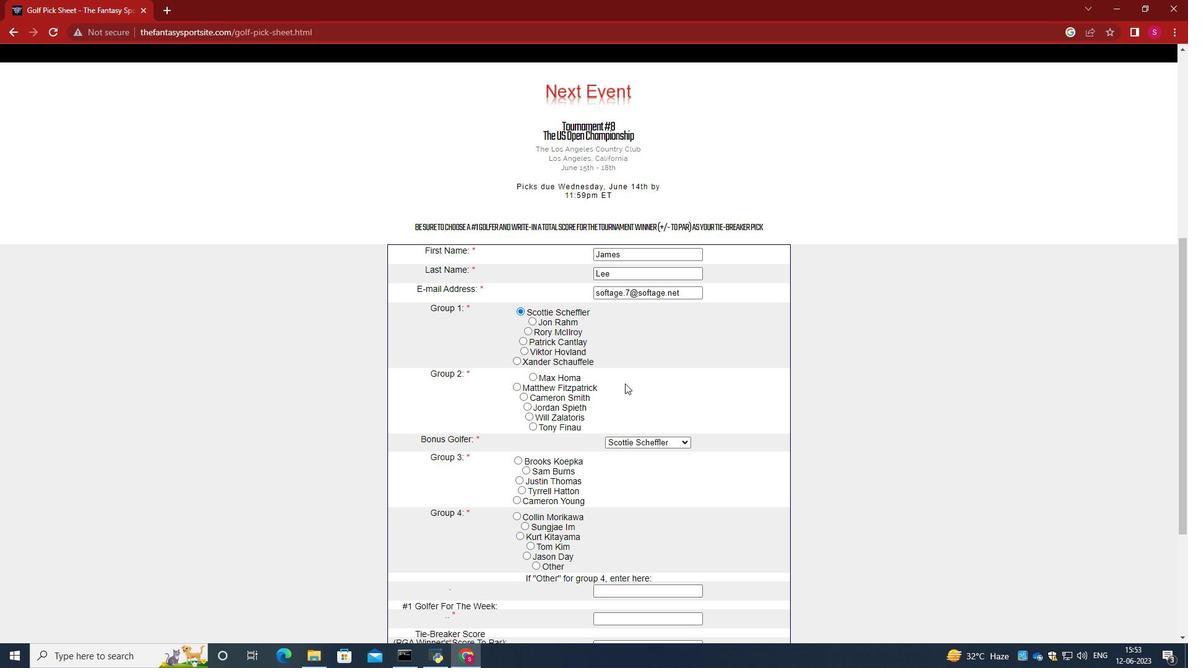 
Action: Mouse scrolled (625, 384) with delta (0, 0)
Screenshot: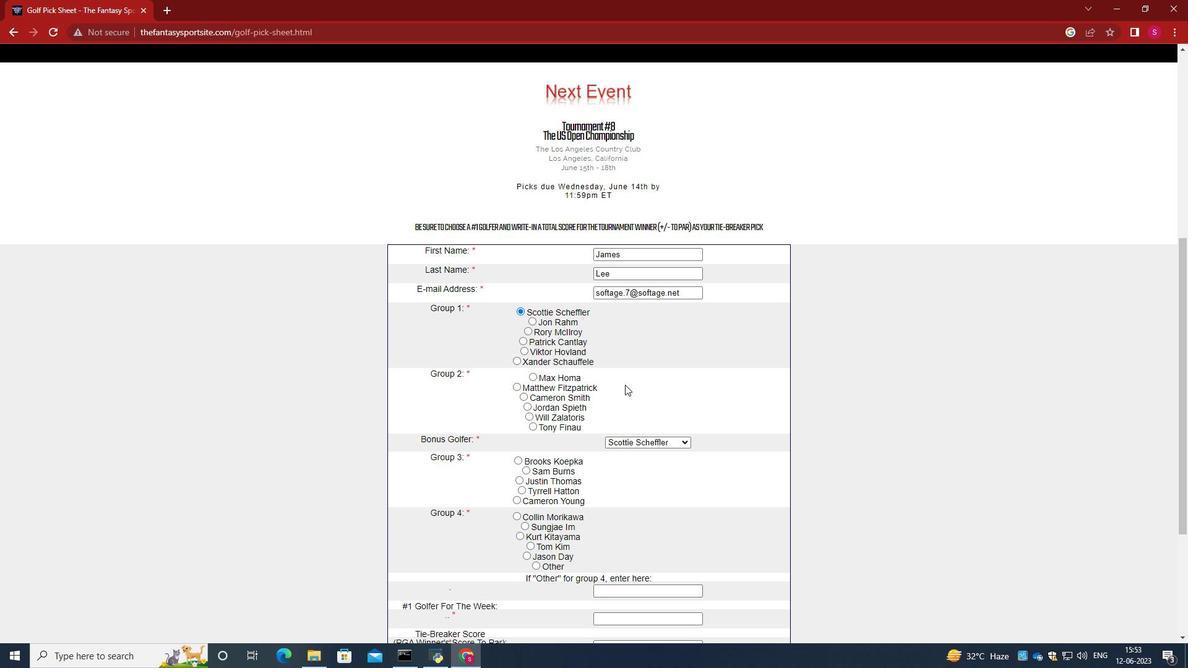 
Action: Mouse moved to (516, 321)
Screenshot: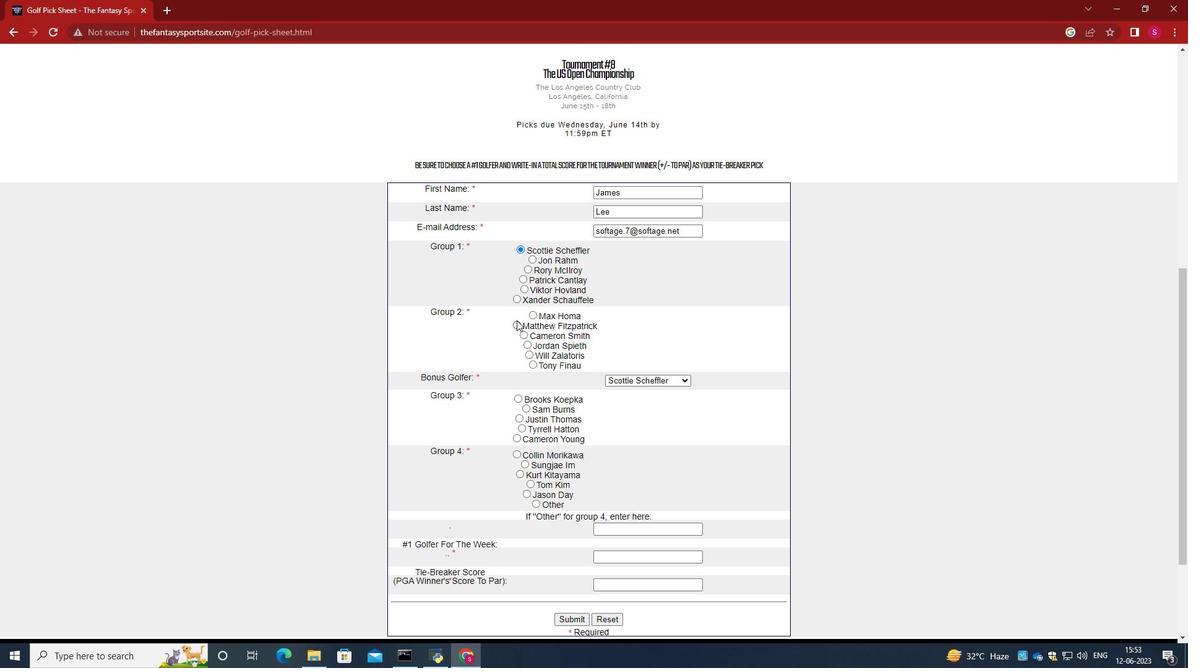 
Action: Mouse pressed left at (516, 321)
Screenshot: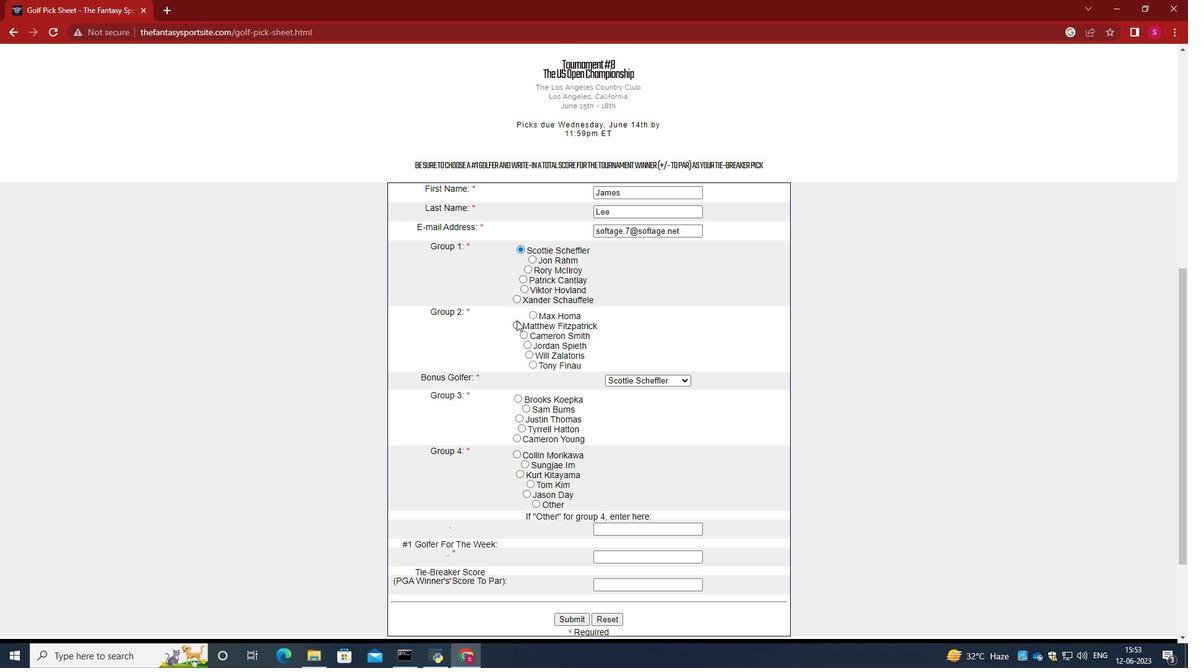 
Action: Mouse moved to (602, 325)
Screenshot: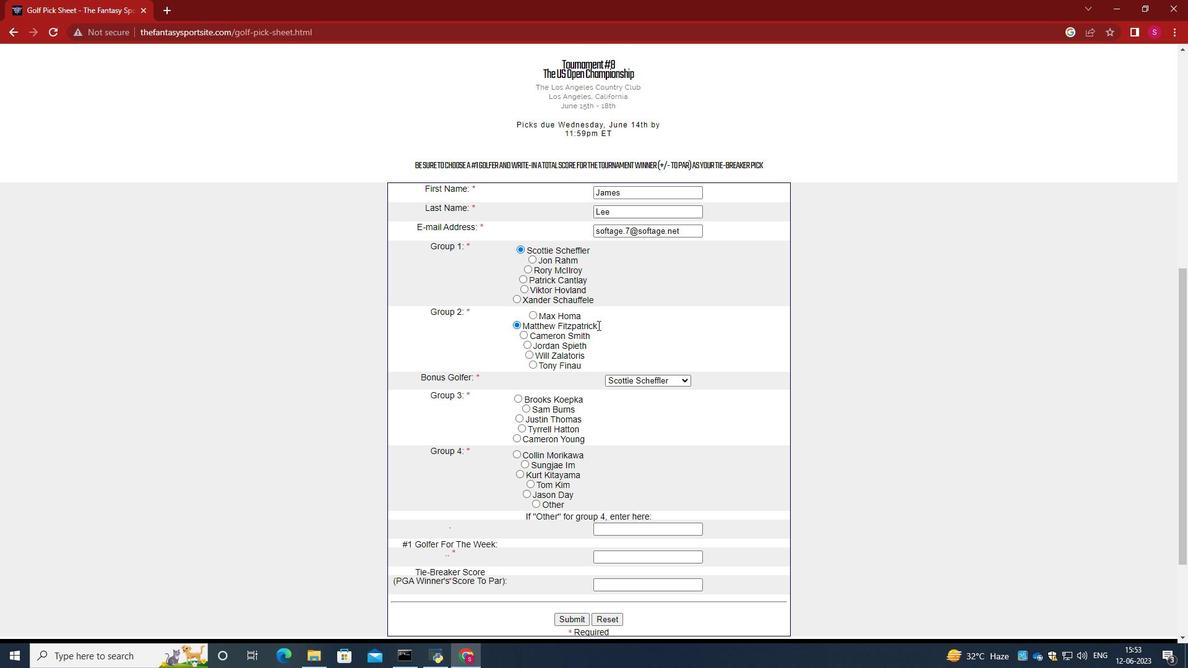 
Action: Mouse scrolled (602, 324) with delta (0, 0)
Screenshot: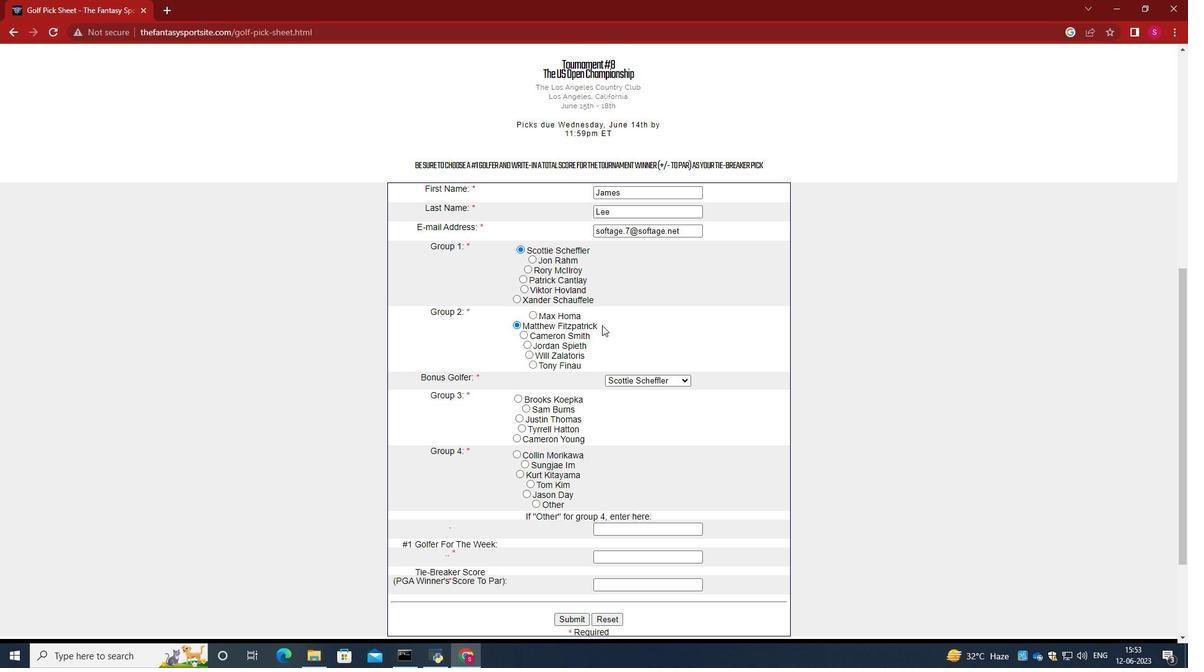
Action: Mouse moved to (631, 324)
Screenshot: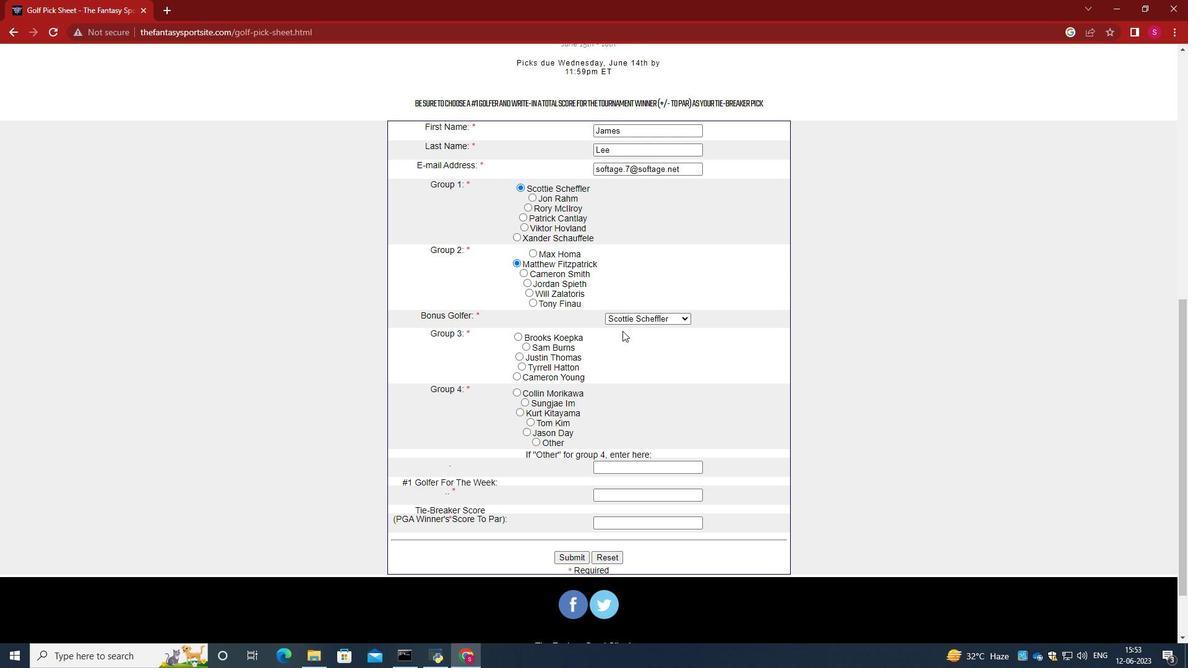 
Action: Mouse pressed left at (631, 324)
Screenshot: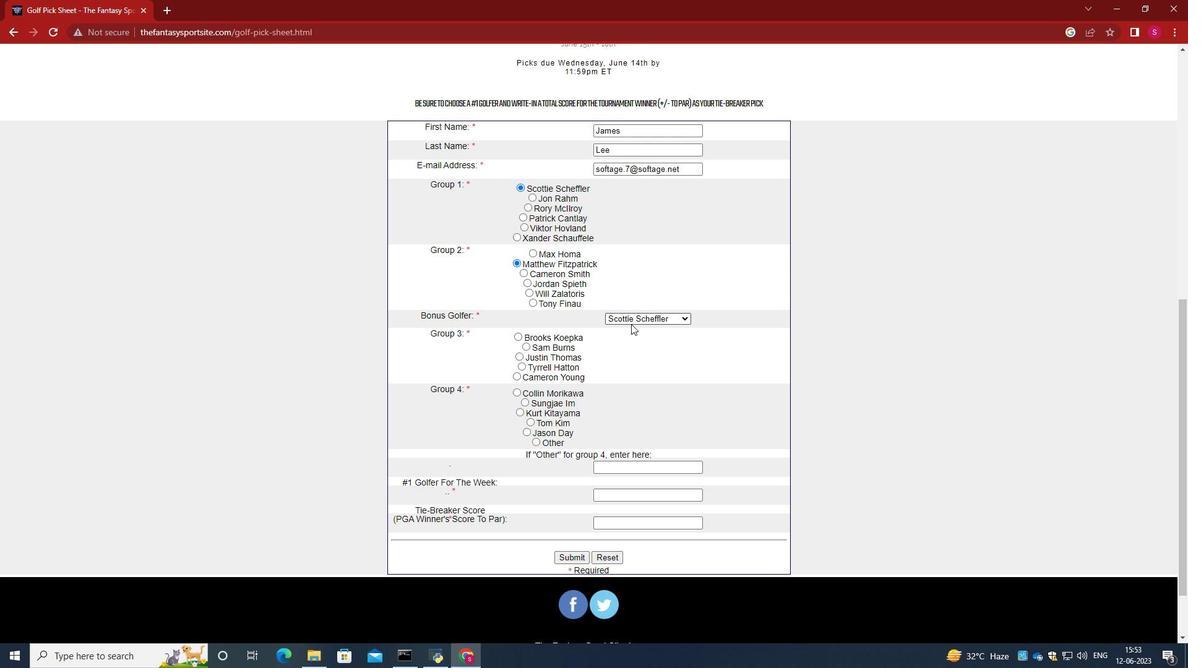 
Action: Mouse moved to (638, 400)
Screenshot: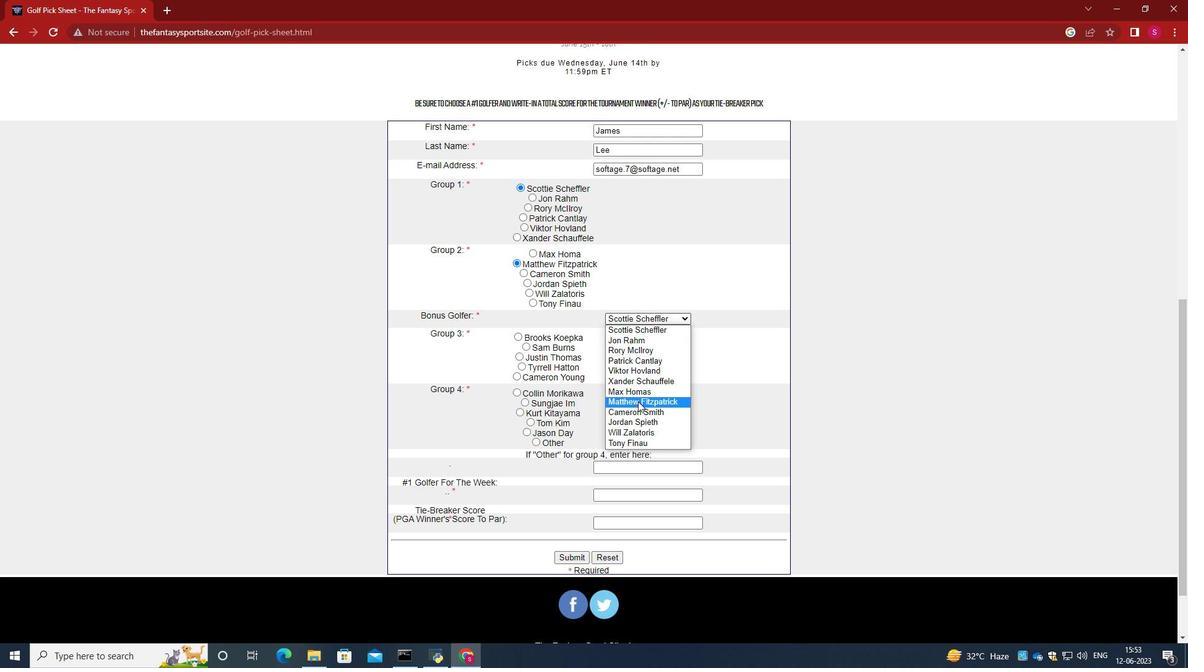 
Action: Mouse pressed left at (638, 400)
Screenshot: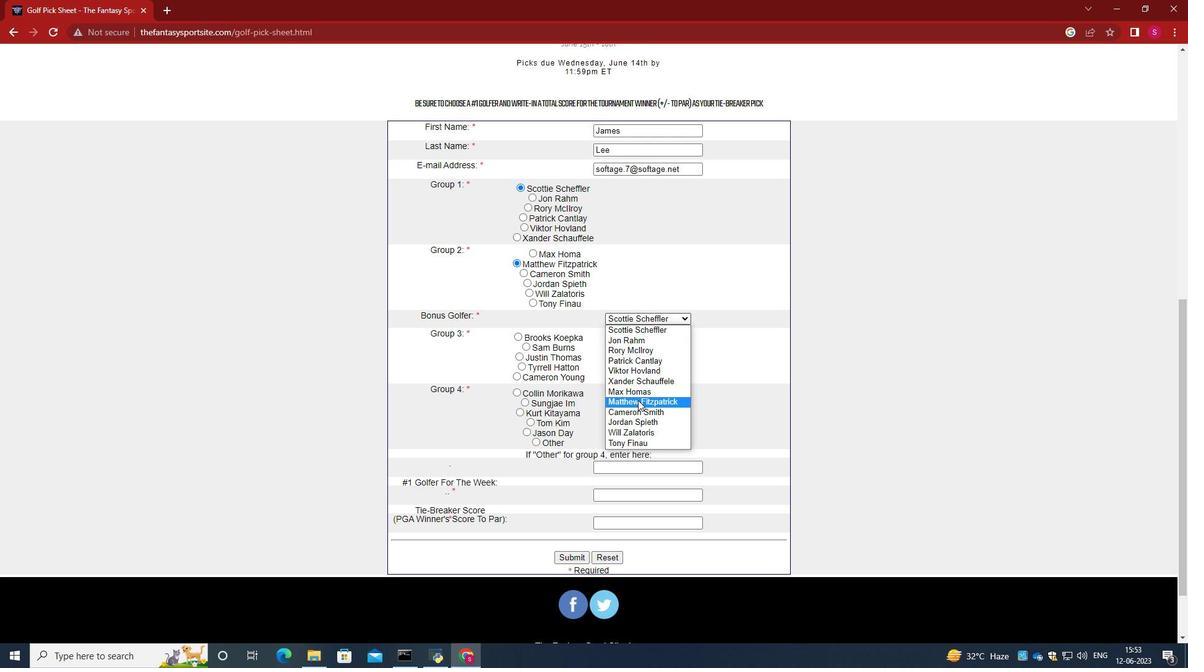 
Action: Mouse moved to (523, 342)
Screenshot: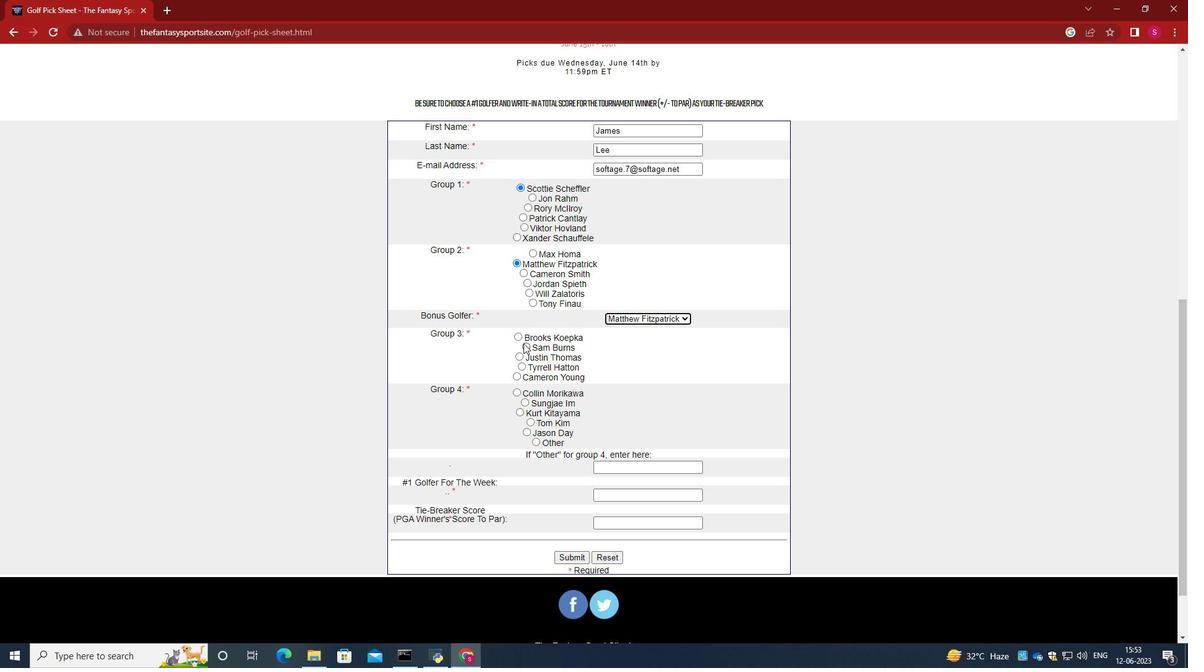 
Action: Mouse pressed left at (523, 342)
Screenshot: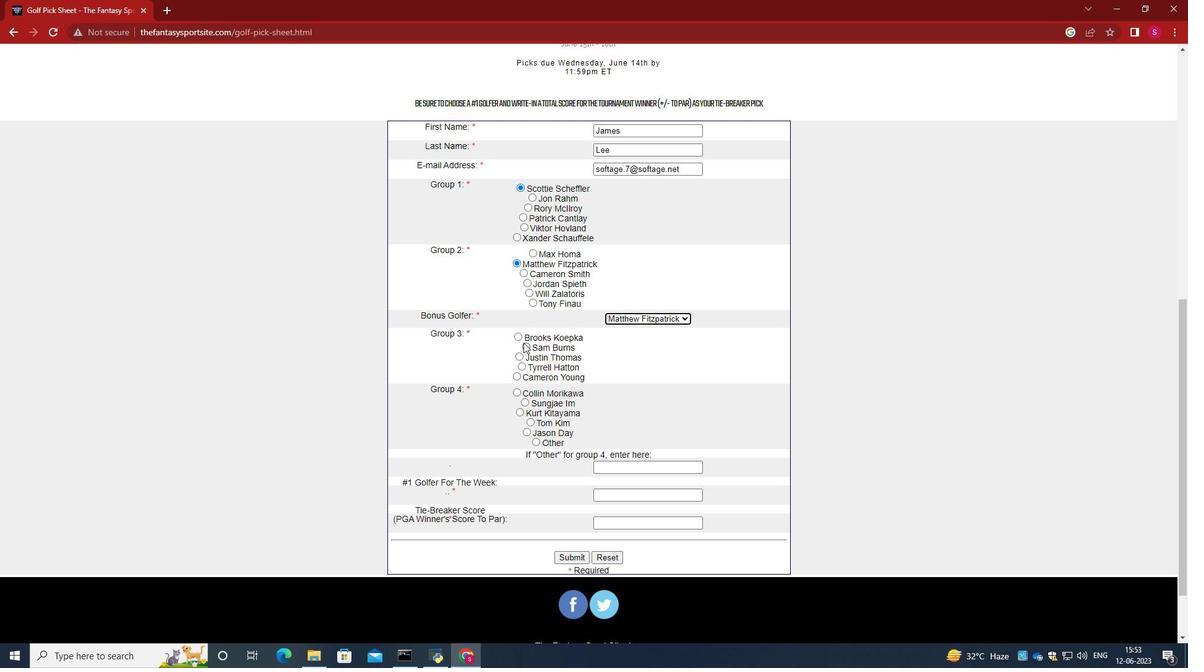 
Action: Mouse moved to (648, 372)
Screenshot: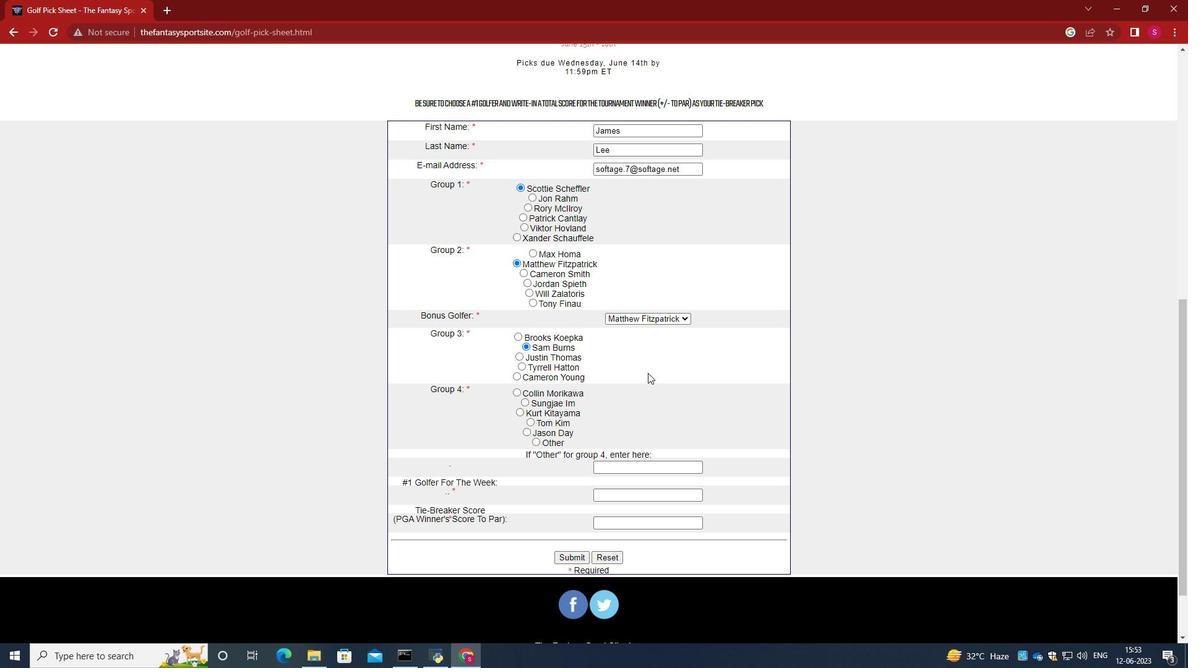 
Action: Mouse scrolled (648, 371) with delta (0, 0)
Screenshot: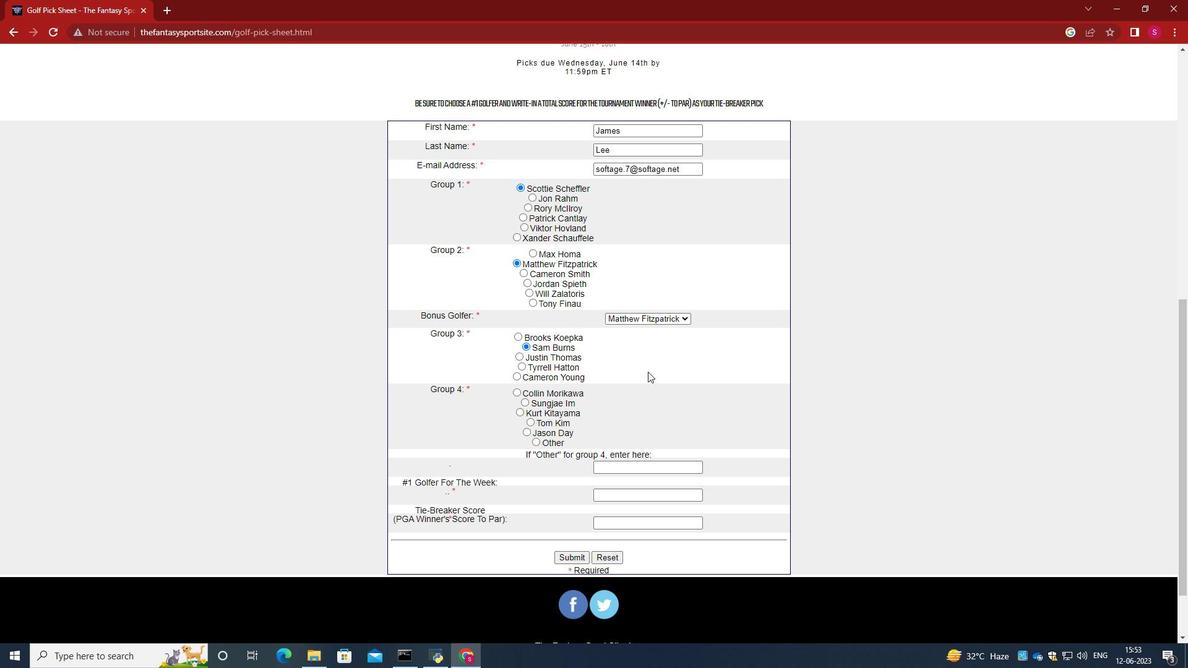 
Action: Mouse moved to (609, 399)
Screenshot: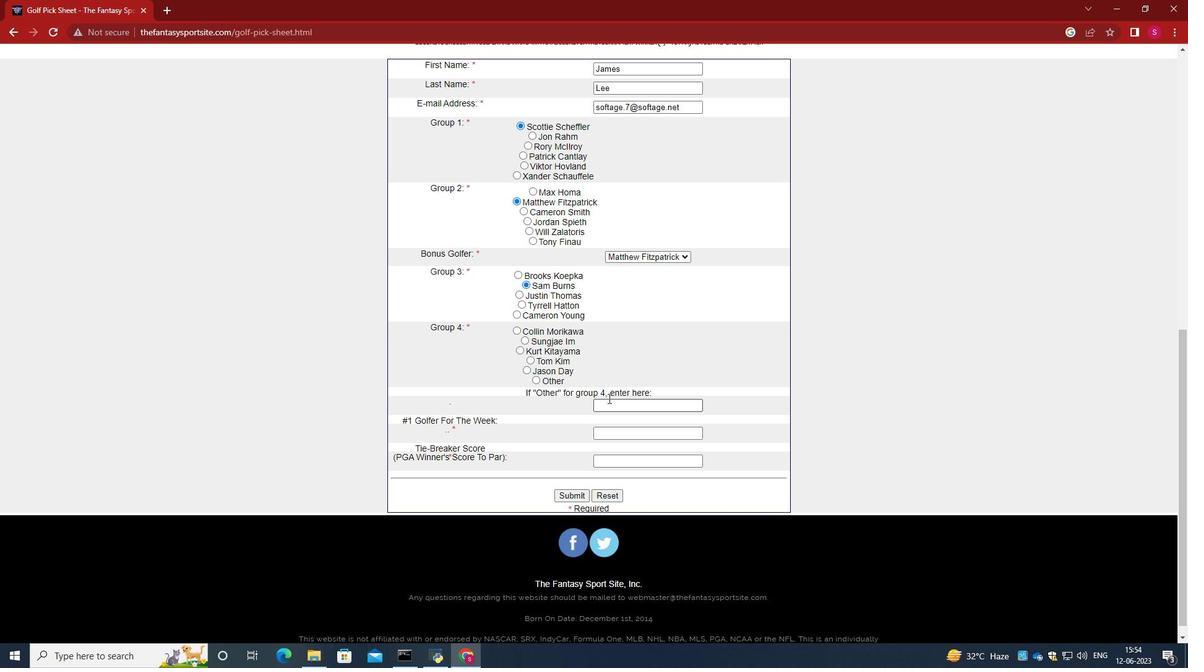 
Action: Mouse pressed left at (609, 399)
Screenshot: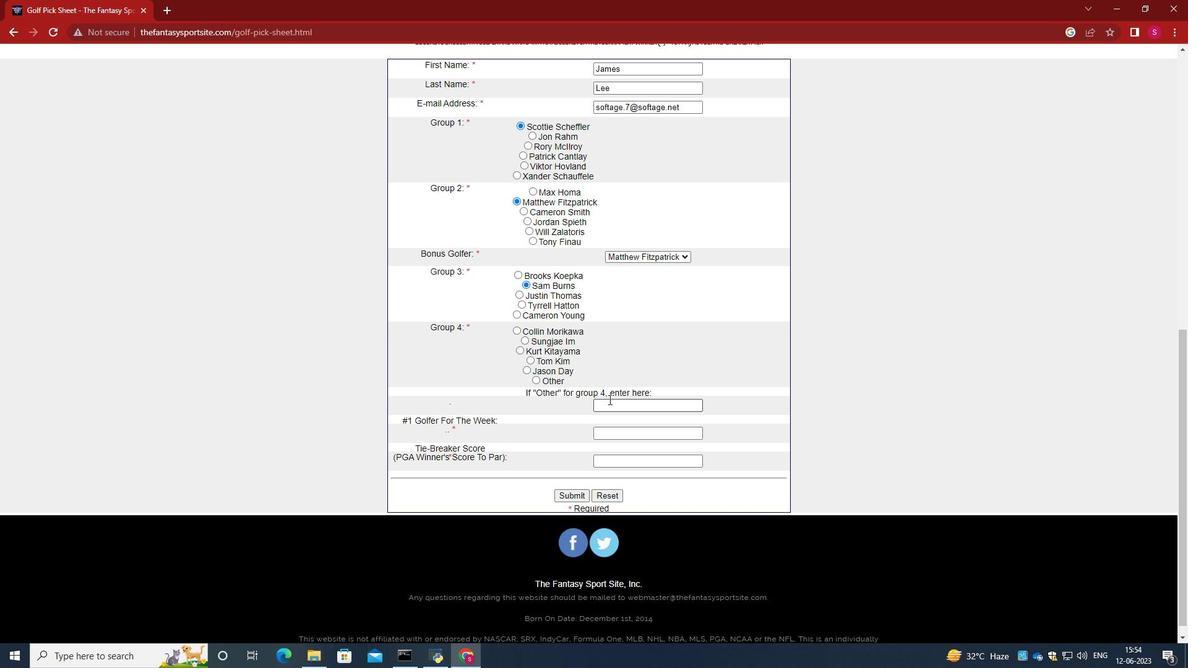 
Action: Key pressed <Key.caps_lock>H<Key.caps_lock>ideki<Key.space><Key.caps_lock>M<Key.caps_lock>atsuyama<Key.space>
Screenshot: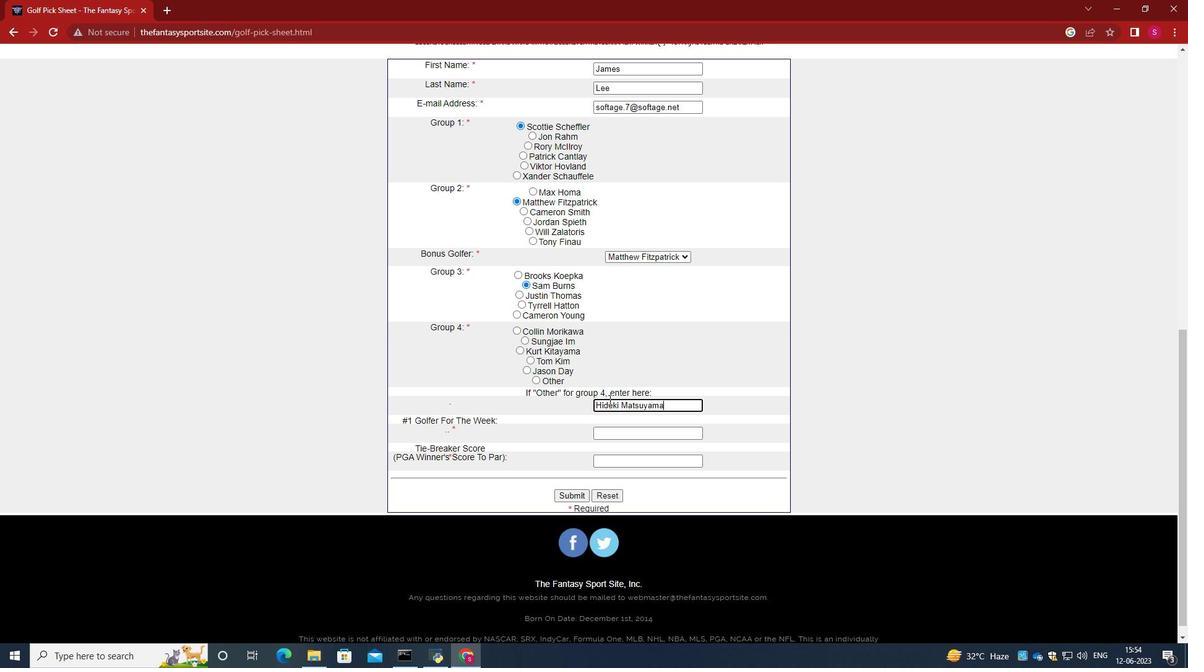 
Action: Mouse moved to (626, 433)
Screenshot: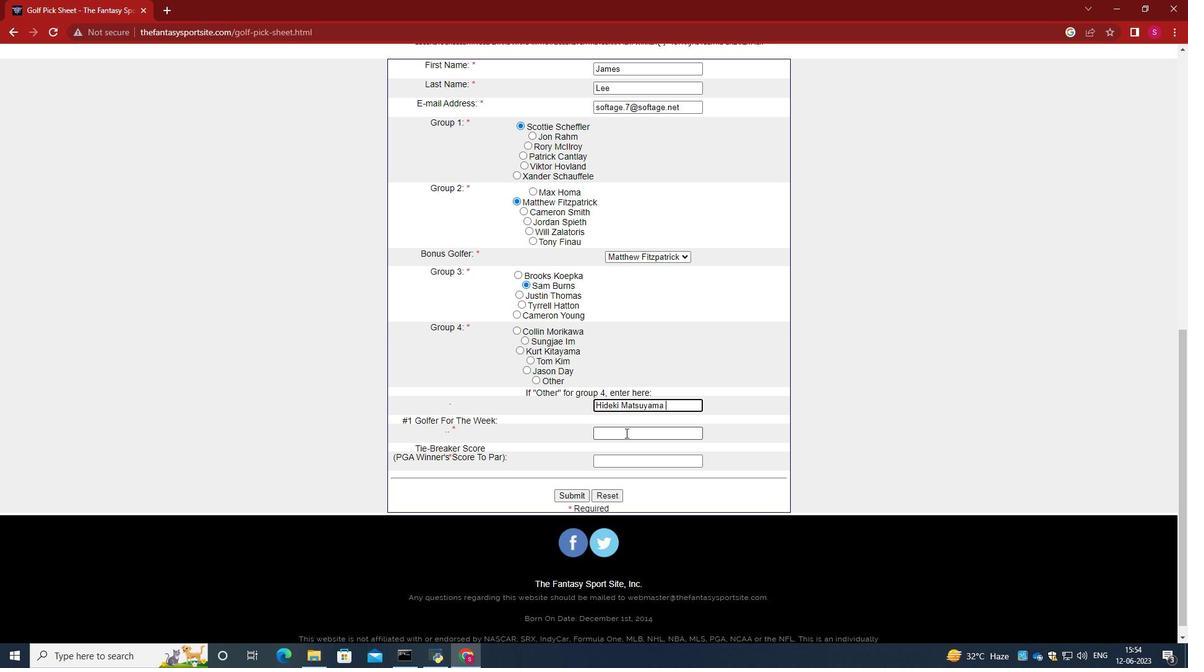 
Action: Mouse pressed left at (626, 433)
Screenshot: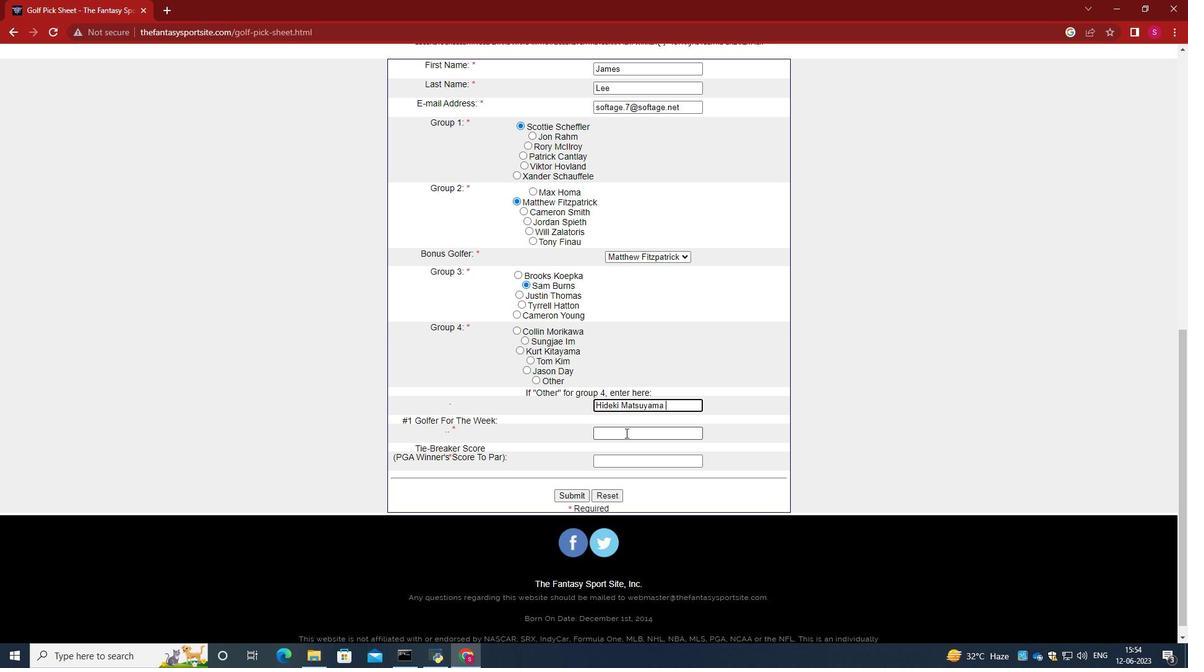 
Action: Key pressed <Key.caps_lock>H<Key.caps_lock>ideki<Key.space><Key.caps_lock>M<Key.caps_lock>ast<Key.backspace><Key.backspace>tsuyama<Key.tab>0
Screenshot: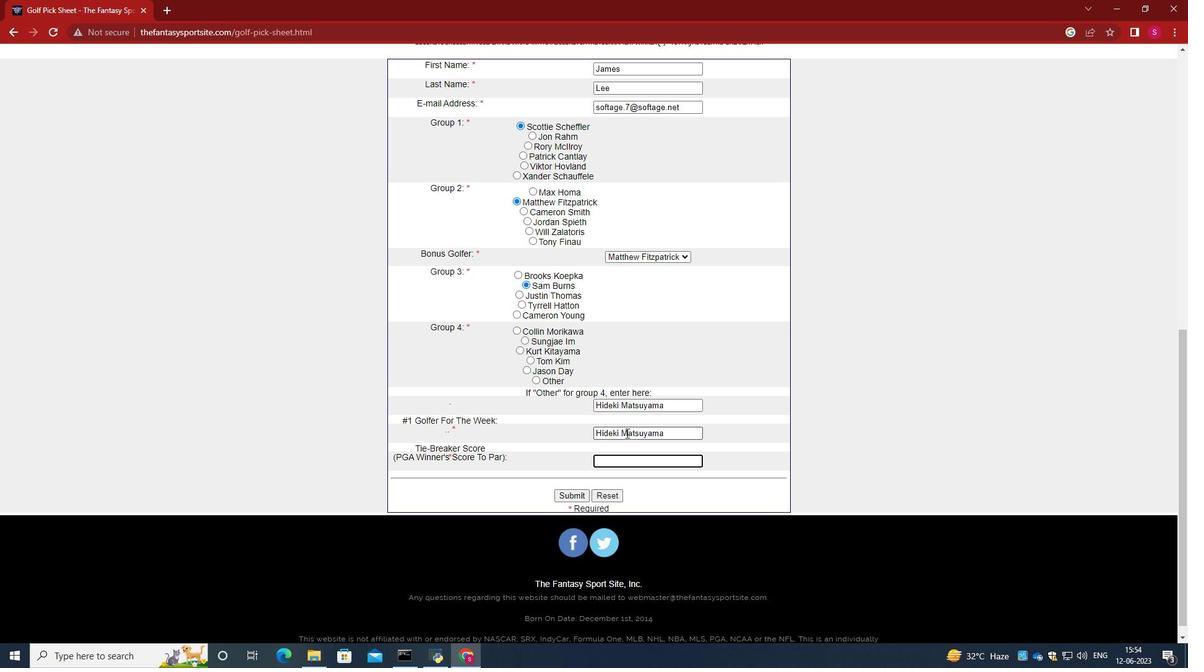 
Action: Mouse moved to (578, 495)
Screenshot: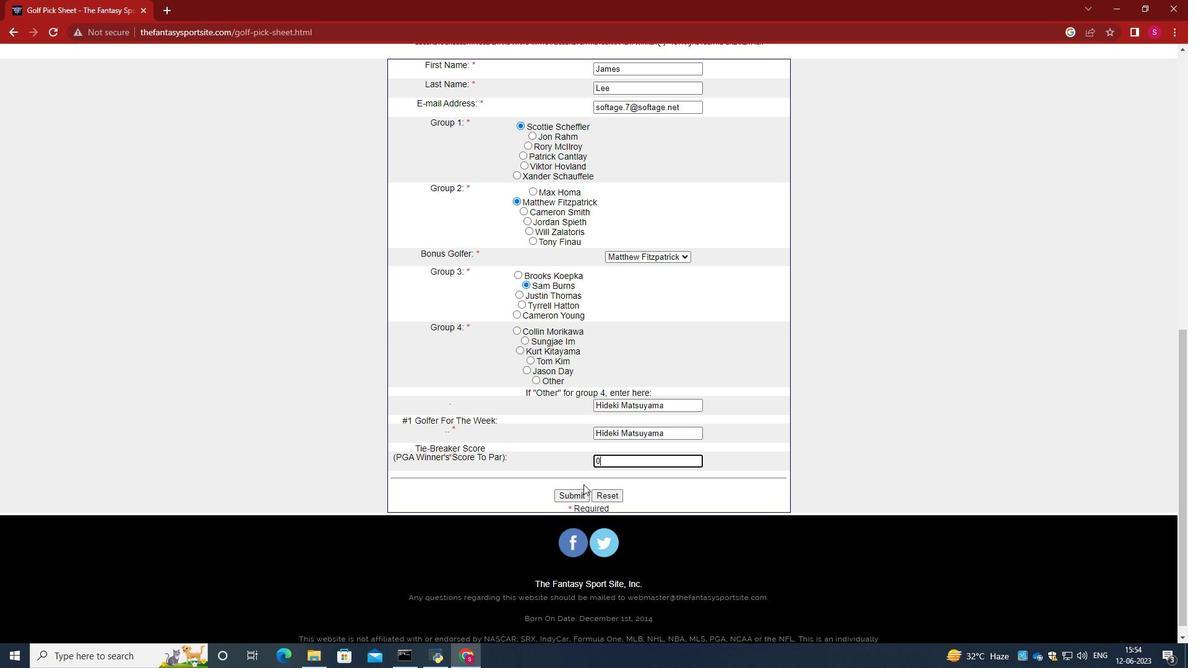 
Action: Mouse pressed left at (578, 495)
Screenshot: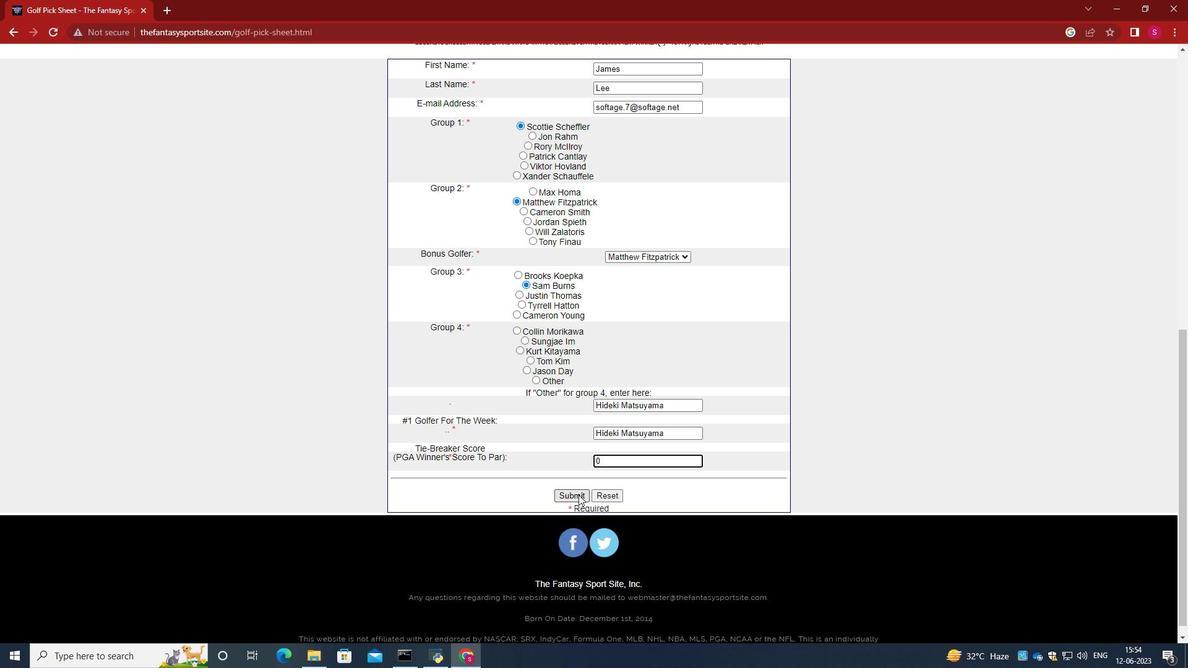 
Action: Mouse moved to (640, 326)
Screenshot: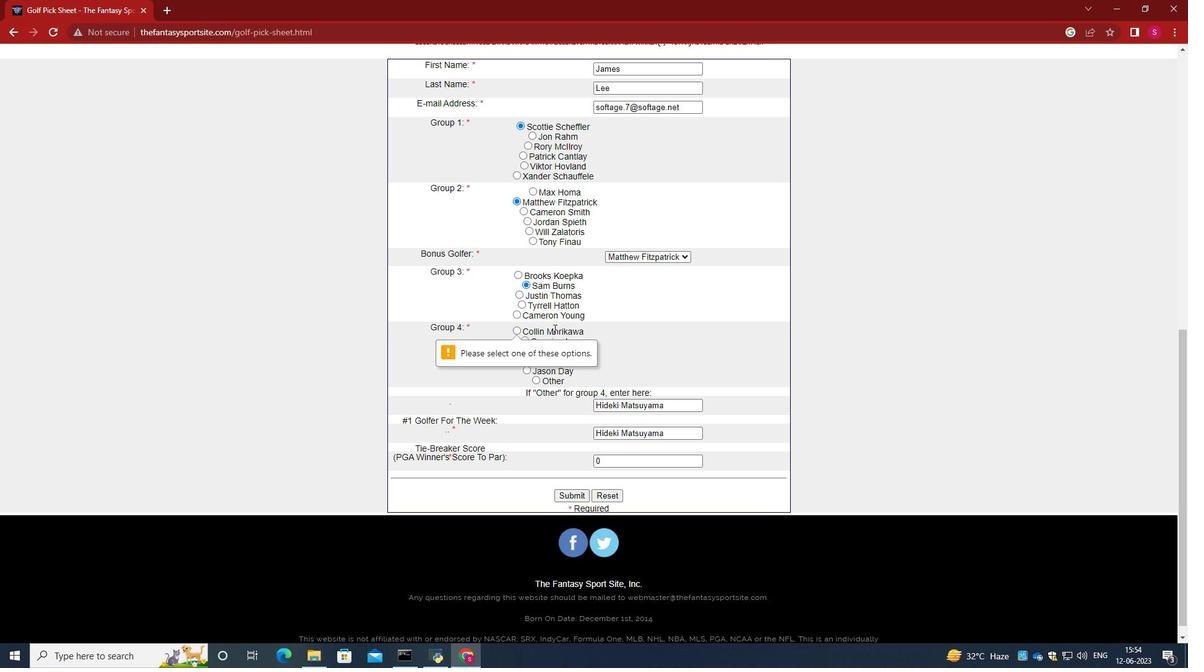 
Action: Mouse pressed left at (640, 326)
Screenshot: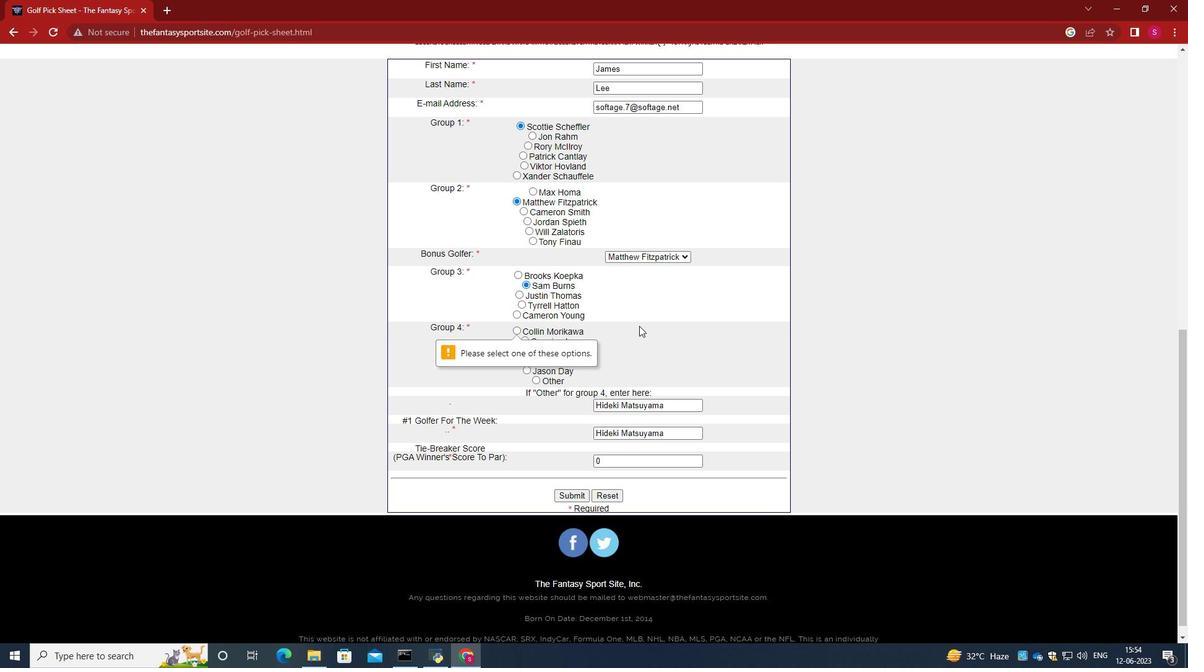 
Action: Mouse moved to (538, 380)
Screenshot: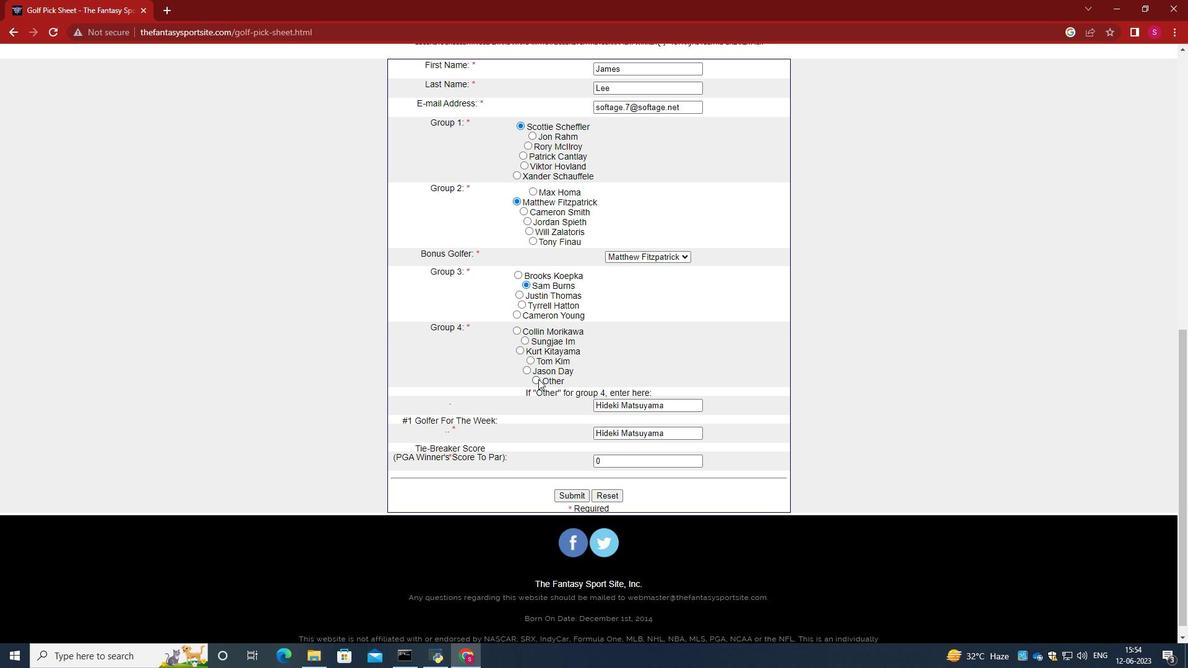 
Action: Mouse pressed left at (538, 380)
Screenshot: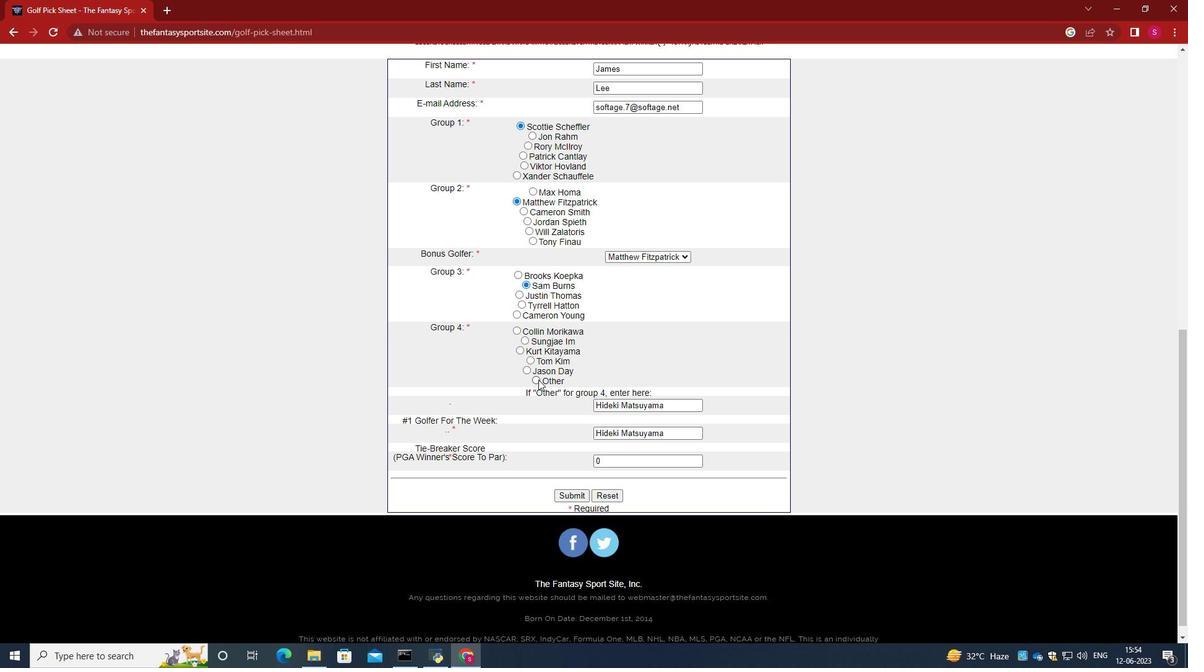 
Action: Mouse moved to (677, 345)
Screenshot: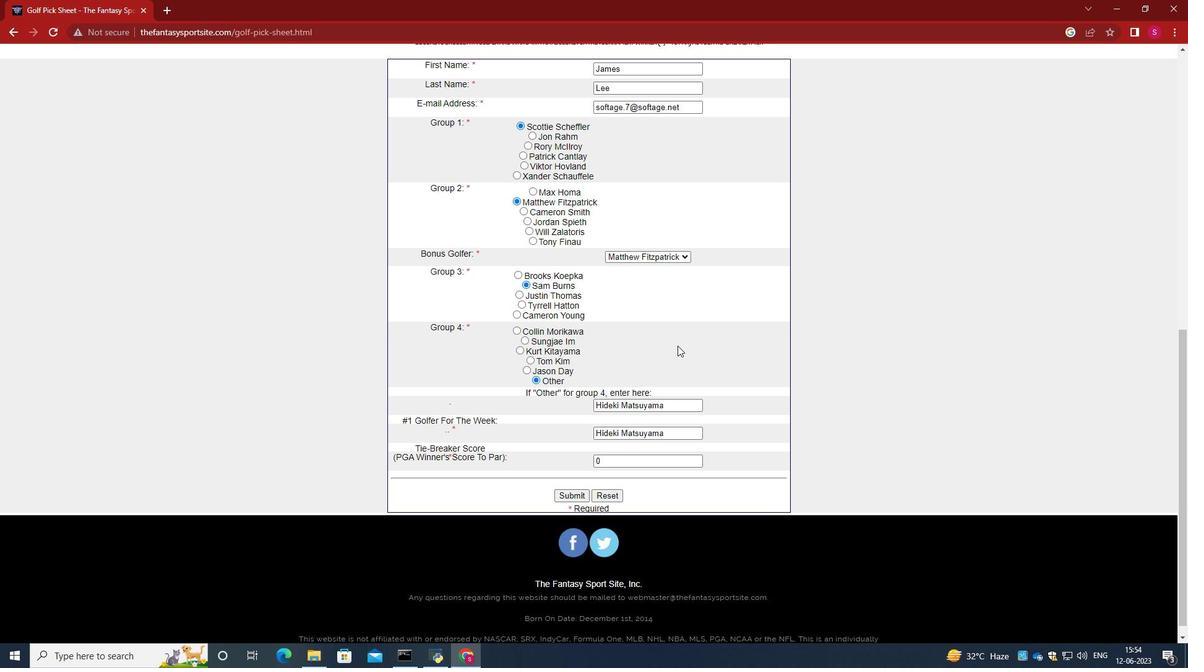 
Action: Mouse scrolled (677, 344) with delta (0, 0)
Screenshot: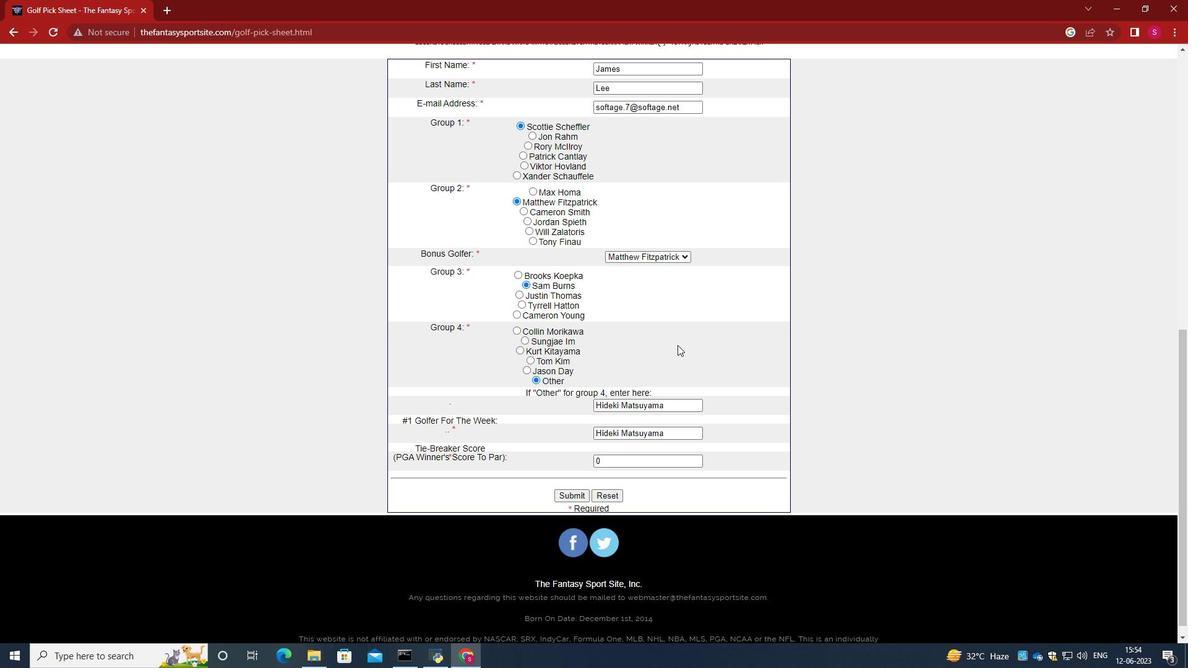 
Action: Mouse moved to (567, 482)
Screenshot: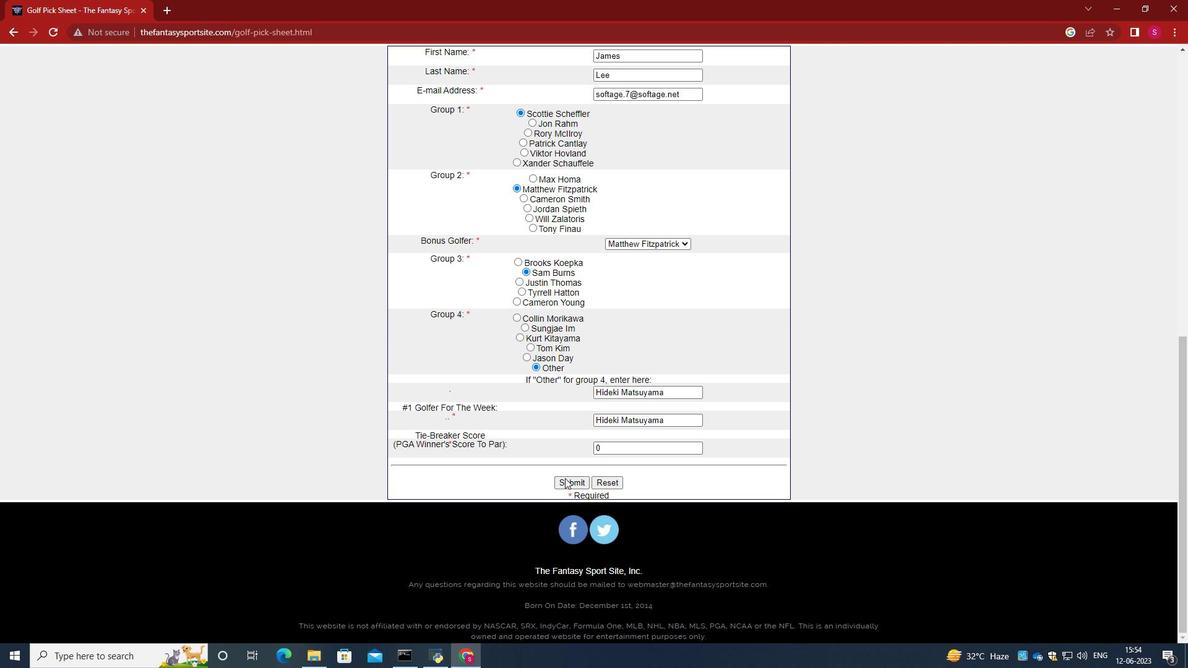 
Action: Mouse pressed left at (567, 482)
Screenshot: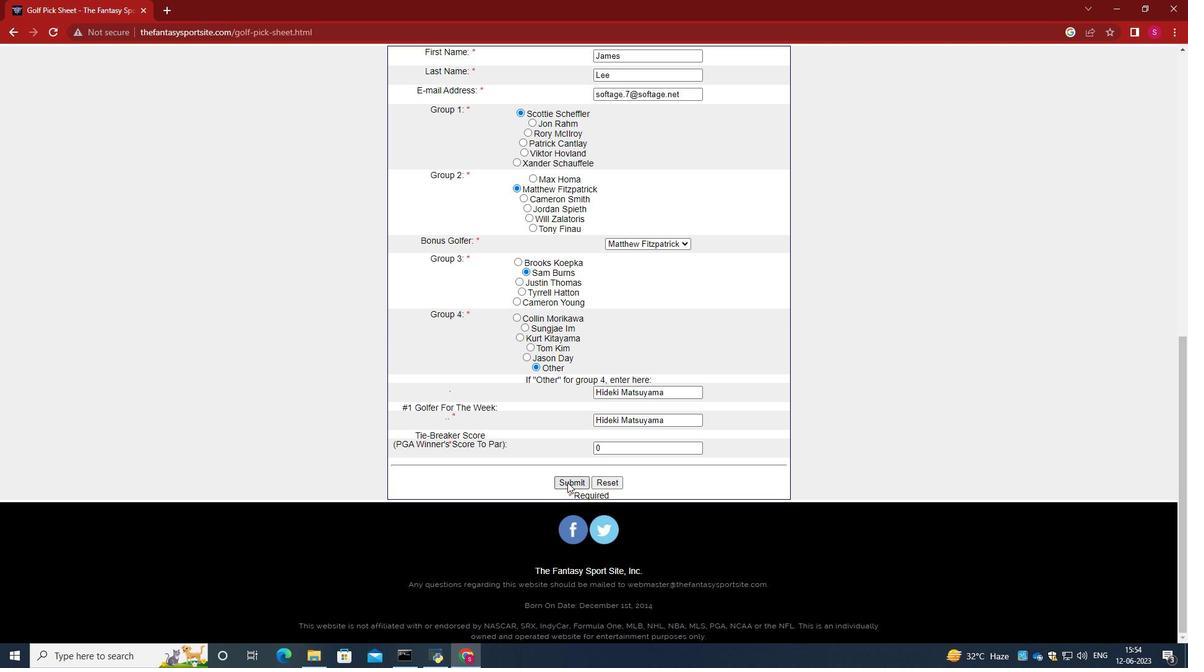 
Action: Mouse moved to (683, 362)
Screenshot: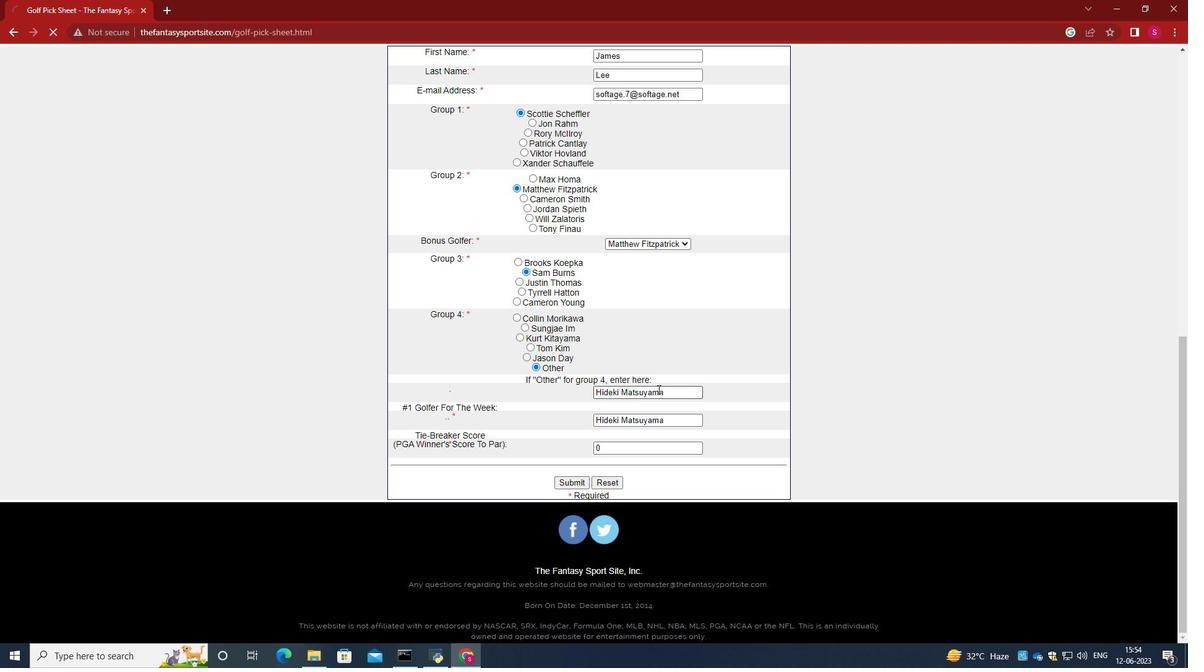 
